 Task: In the Company avaya.com, Create email and send with subject: 'We're Thrilled to Welcome You ', and with mail content 'Good Morning,_x000D_
Welcome to a community of trailblazers and innovators. Discover a transformative opportunity that will empower you to thrive in your industry._x000D_
Thanks & Regards', attach the document: Project_plan.docx and insert image: visitingcard.jpg. Below Thanks and Regards, write facebook and insert the URL: 'www.facebook.com'. Mark checkbox to create task to follow up : In 3 business days .  Enter or choose an email address of recipient's from company's contact and send.. Logged in from softage.1@softage.net
Action: Mouse moved to (93, 56)
Screenshot: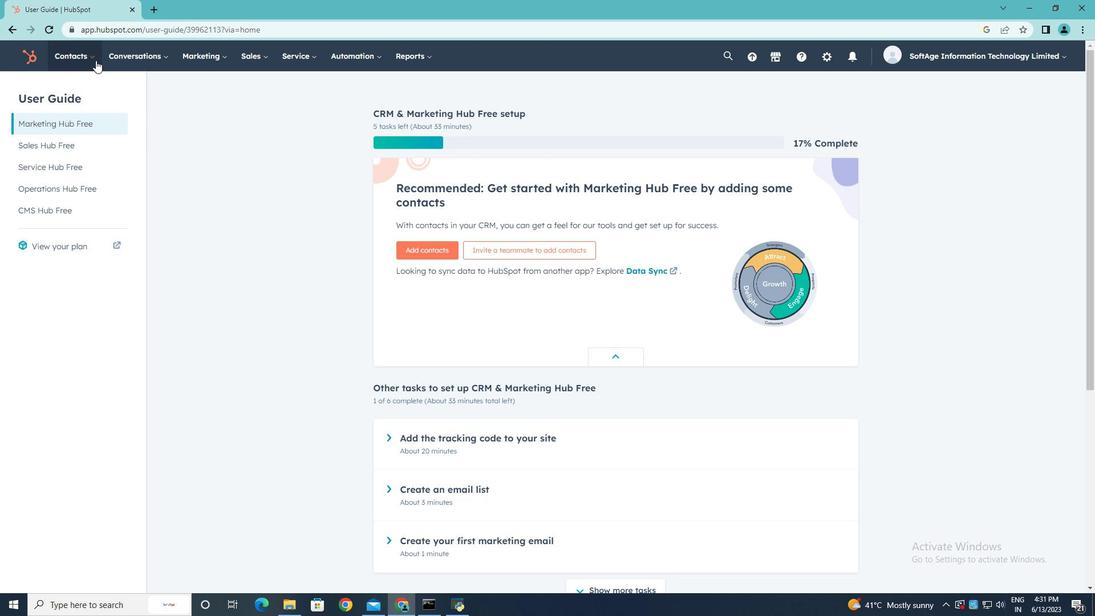 
Action: Mouse pressed left at (93, 56)
Screenshot: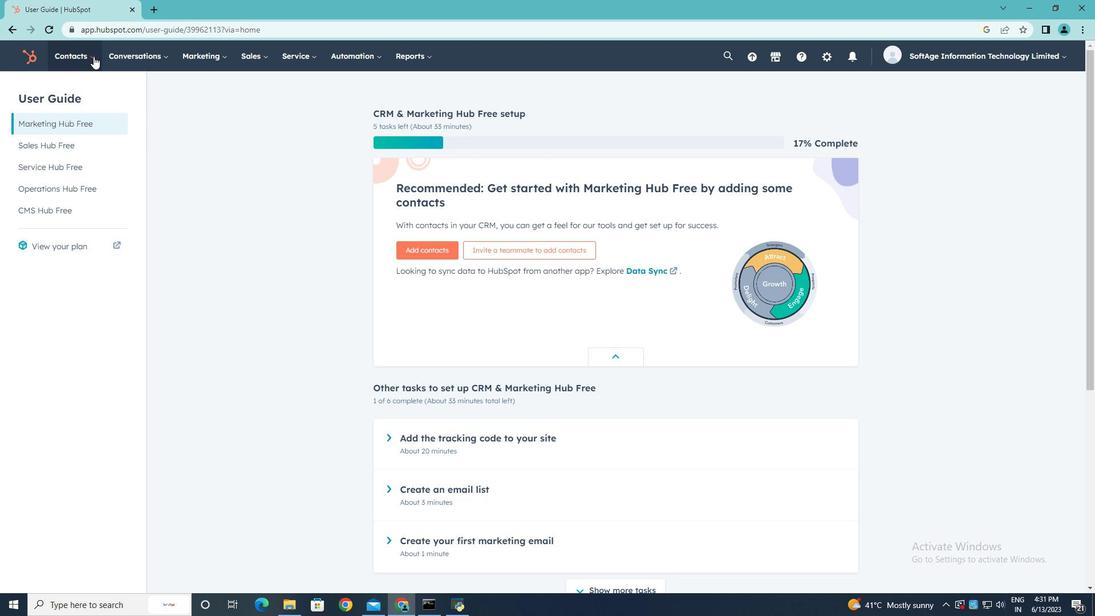 
Action: Mouse moved to (87, 114)
Screenshot: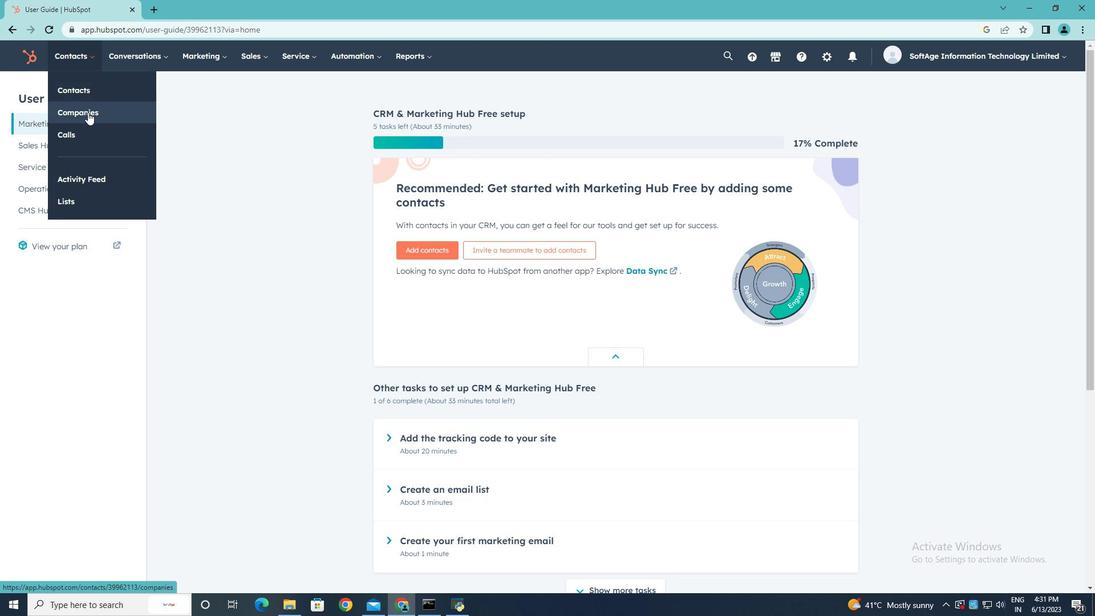 
Action: Mouse pressed left at (87, 114)
Screenshot: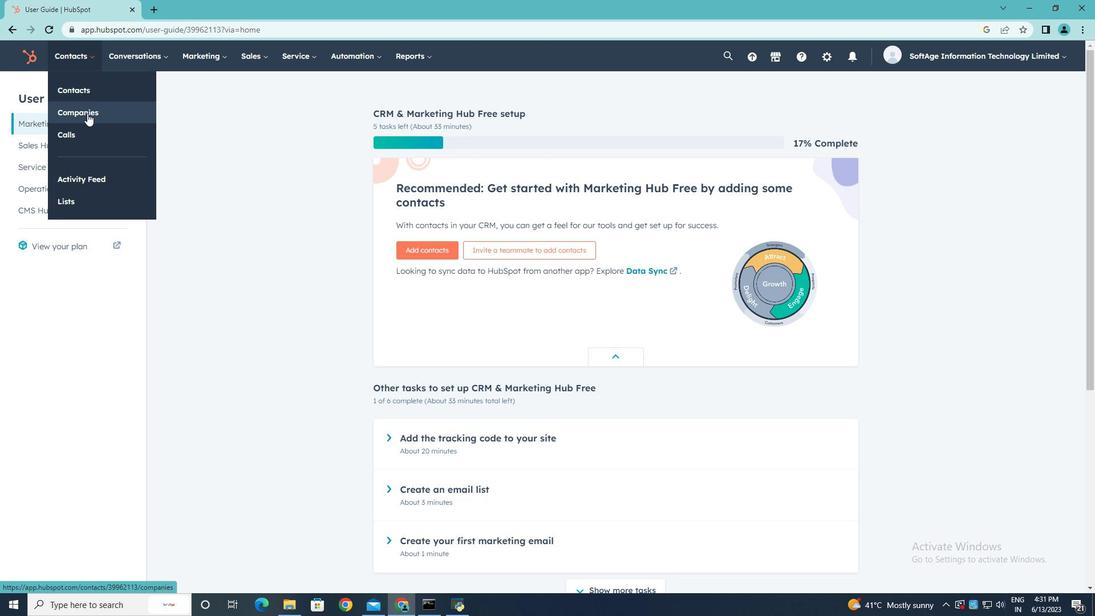 
Action: Mouse moved to (98, 184)
Screenshot: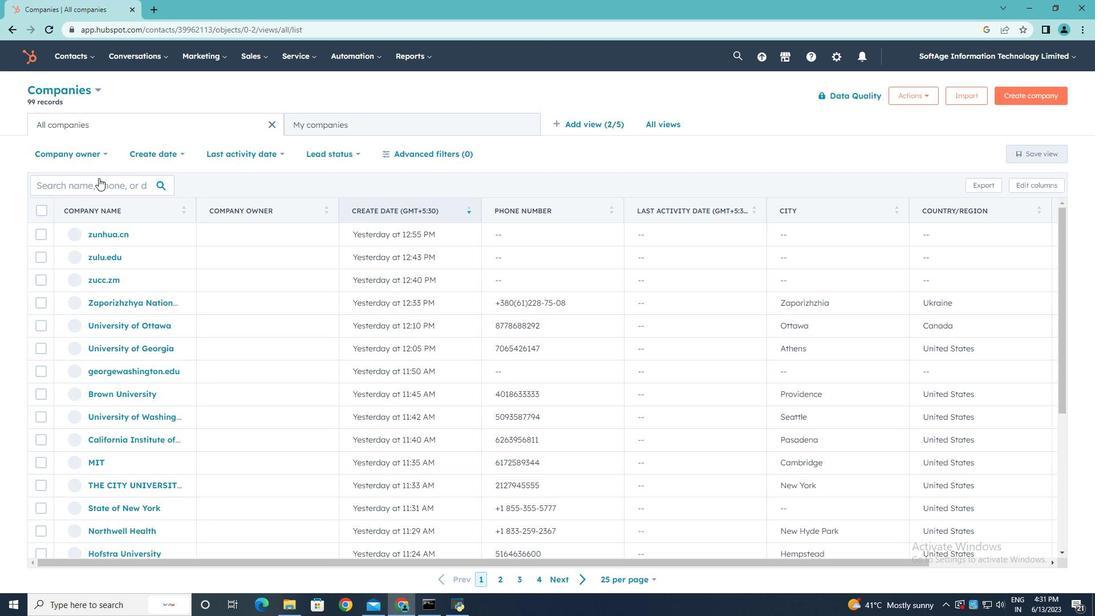 
Action: Mouse pressed left at (98, 184)
Screenshot: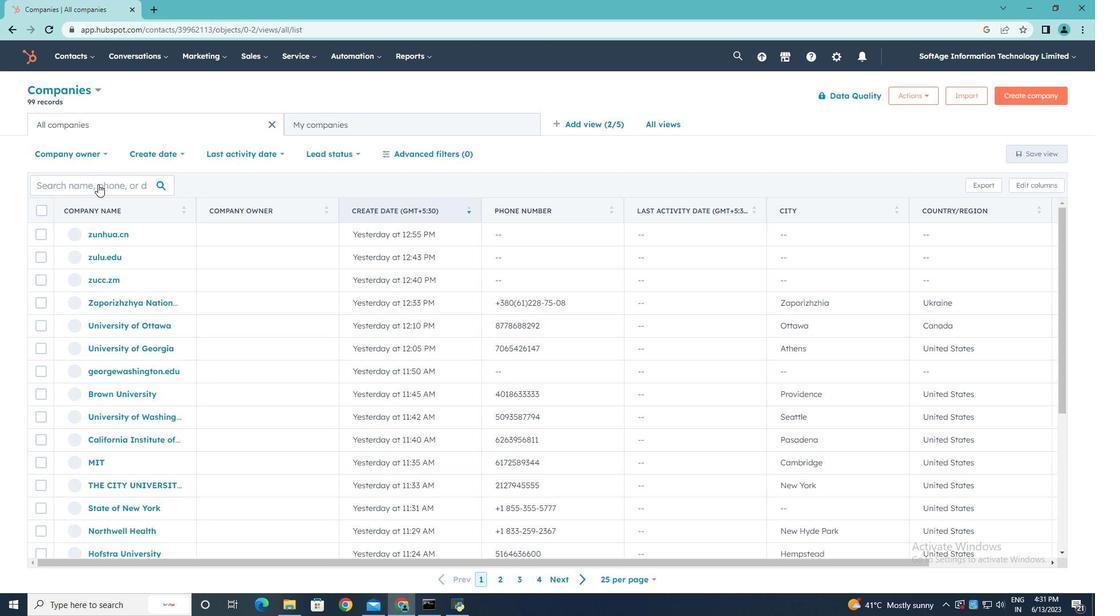 
Action: Mouse moved to (98, 184)
Screenshot: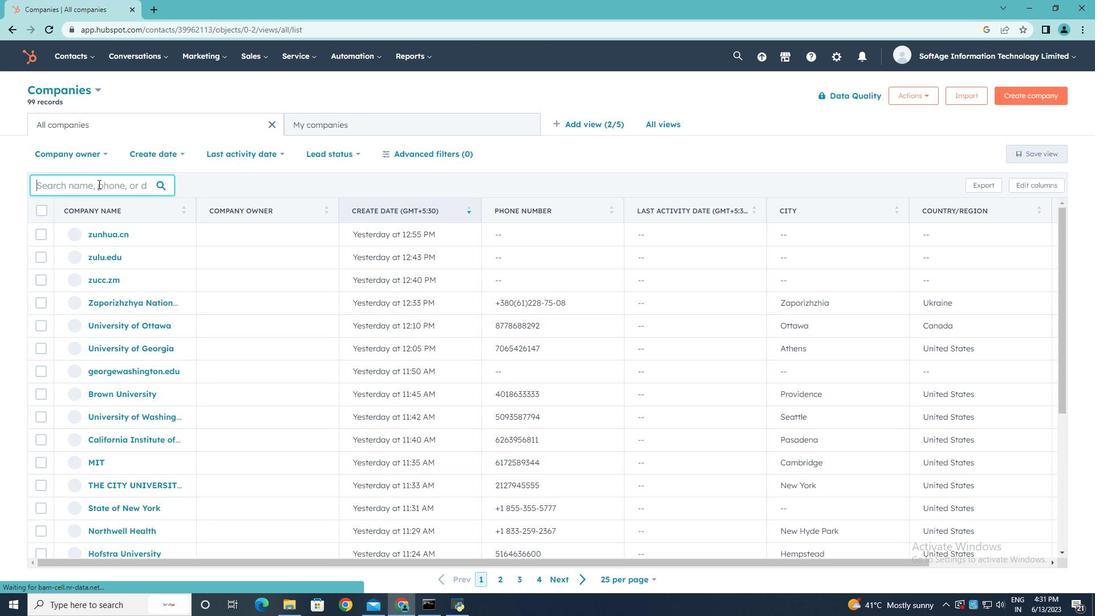 
Action: Key pressed avaya.com
Screenshot: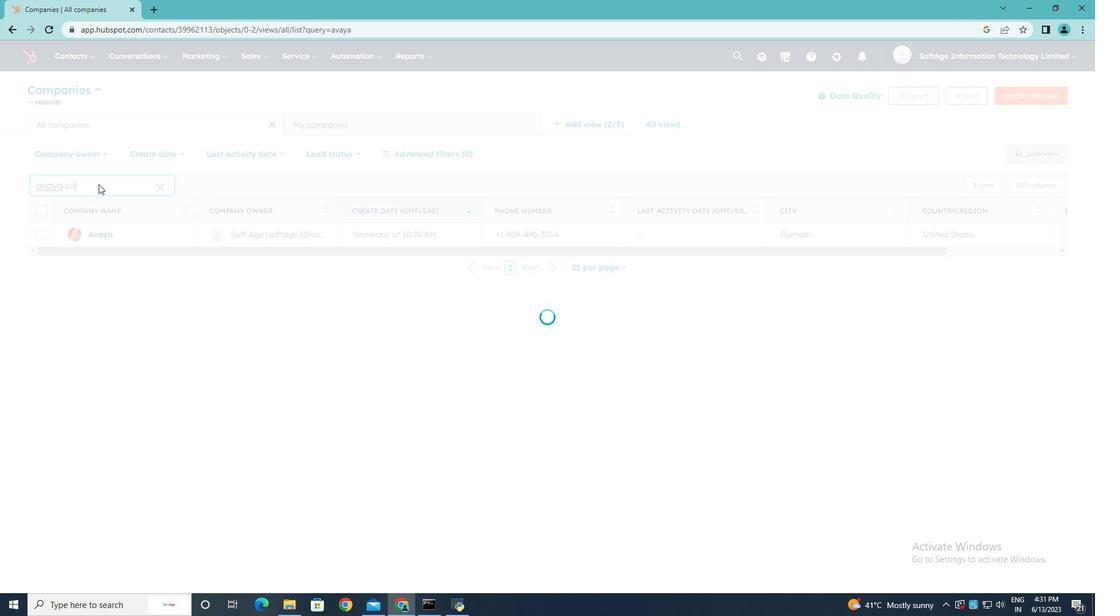 
Action: Mouse moved to (101, 236)
Screenshot: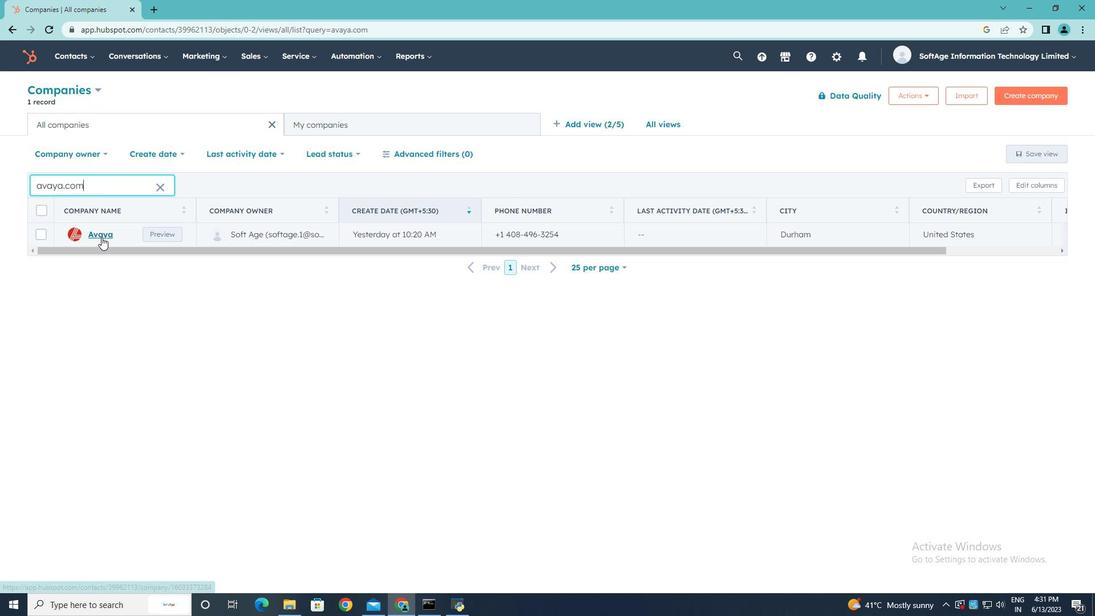 
Action: Mouse pressed left at (101, 236)
Screenshot: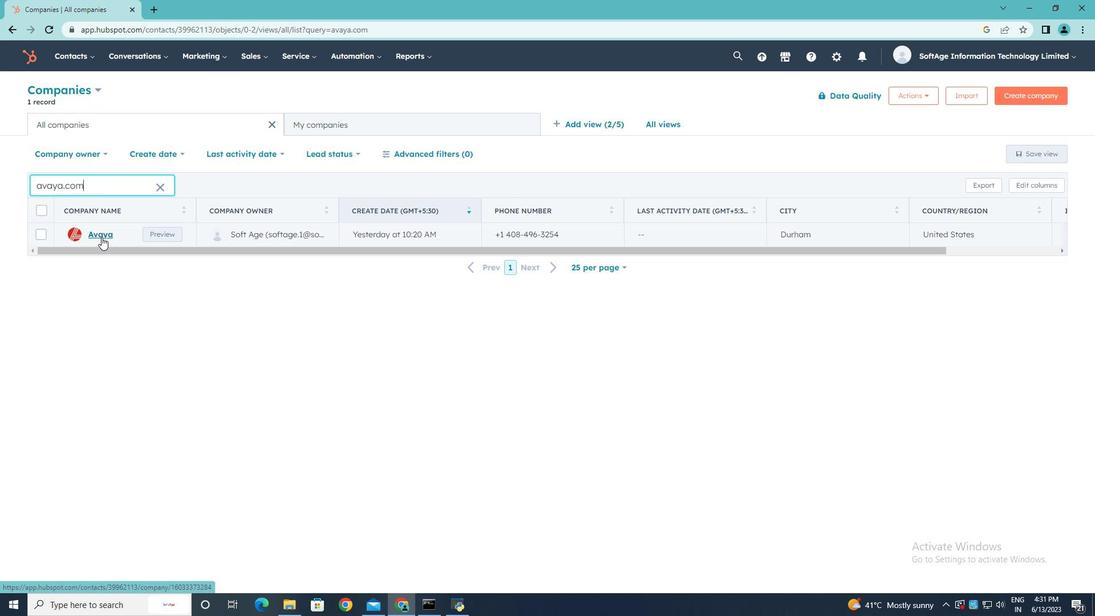 
Action: Mouse moved to (77, 192)
Screenshot: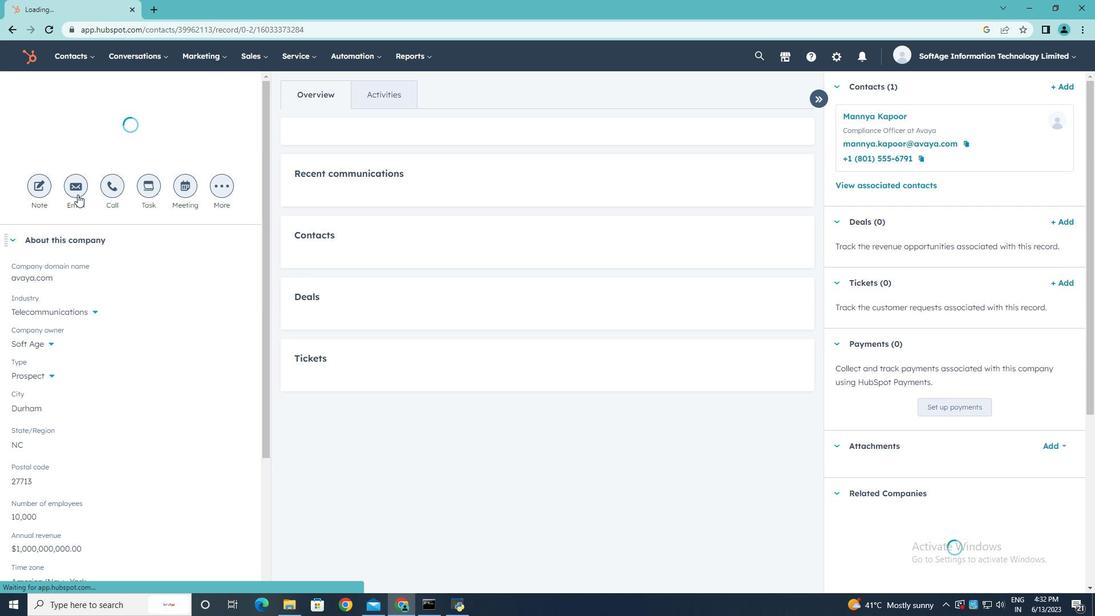 
Action: Mouse pressed left at (77, 192)
Screenshot: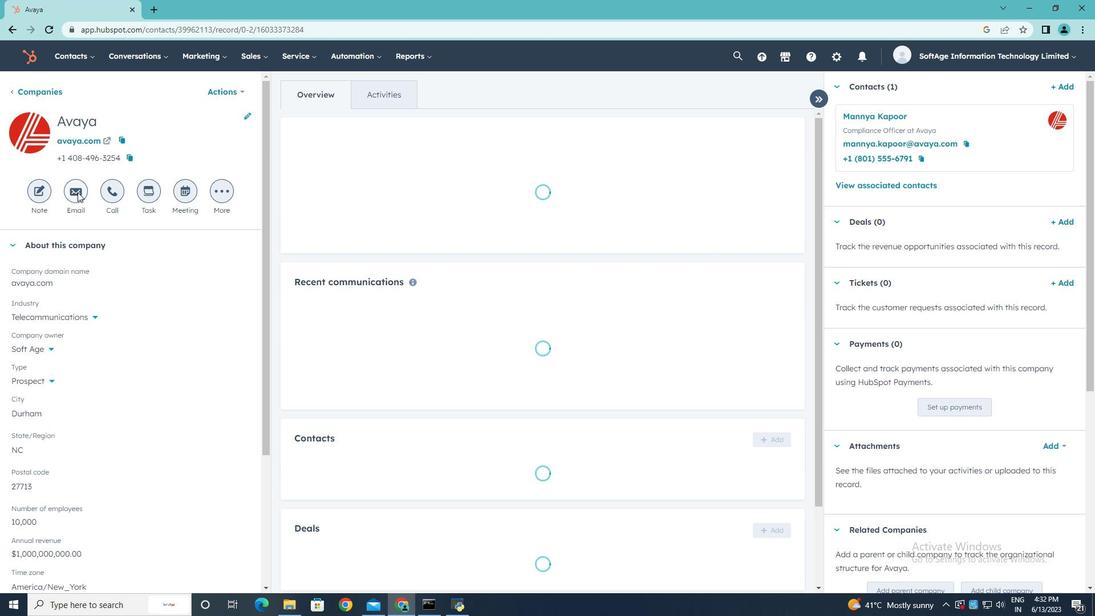 
Action: Mouse moved to (694, 381)
Screenshot: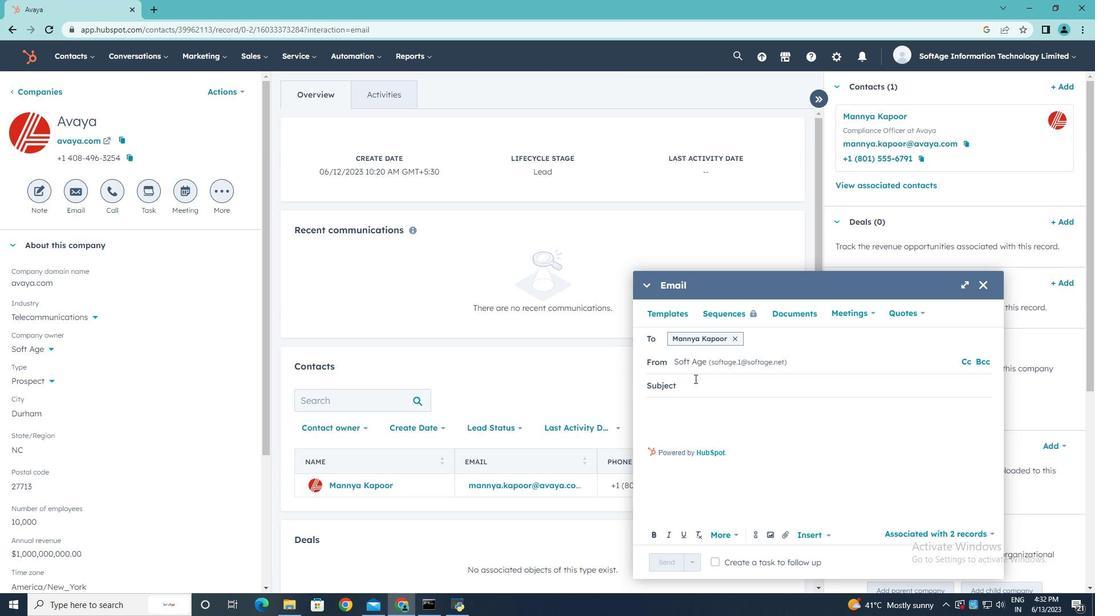 
Action: Key pressed <Key.shift>We're<Key.space><Key.shift>Thrilled<Key.space><Key.shift><Key.shift><Key.shift><Key.shift><Key.shift><Key.shift><Key.shift><Key.shift><Key.shift><Key.shift><Key.shift><Key.shift><Key.shift><Key.shift><Key.shift><Key.shift><Key.shift><Key.shift>to<Key.space><Key.shift>We<Key.backspace>elcome<Key.space><Key.shift>You
Screenshot: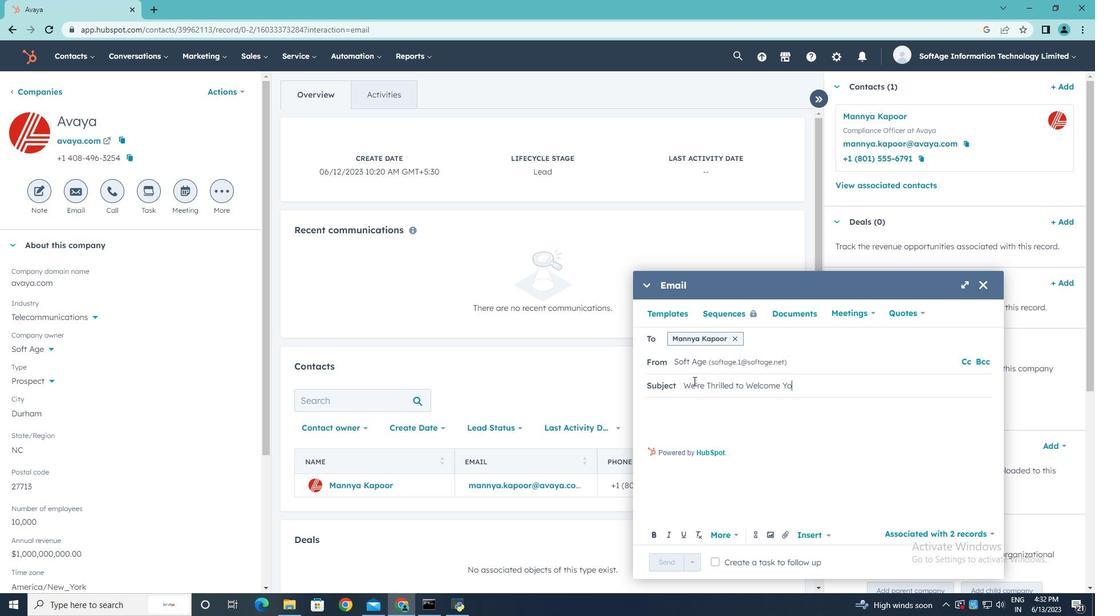 
Action: Mouse moved to (676, 405)
Screenshot: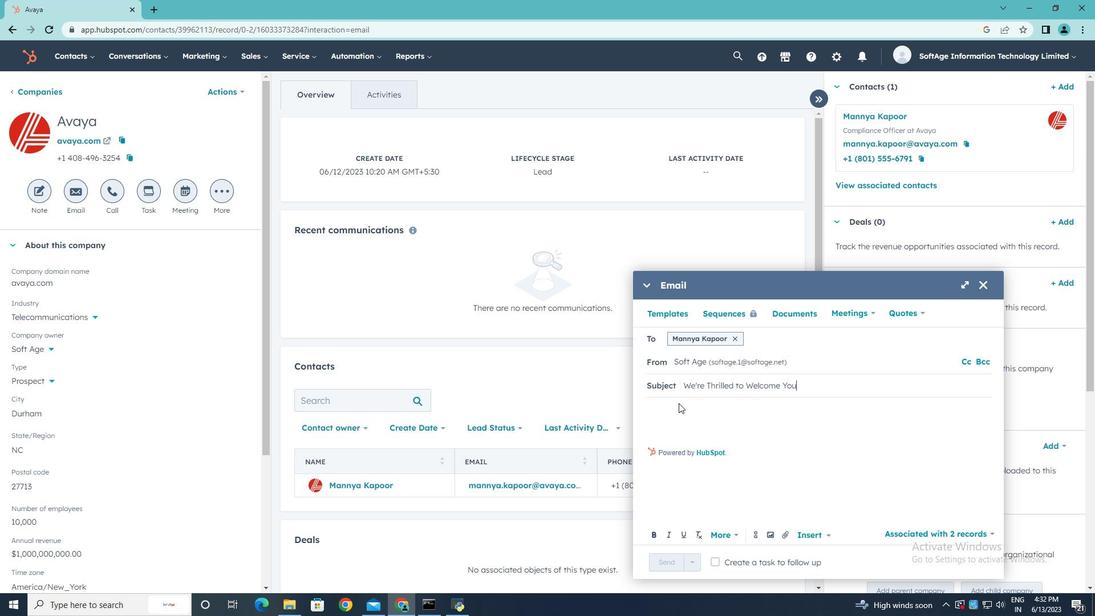 
Action: Mouse pressed left at (676, 405)
Screenshot: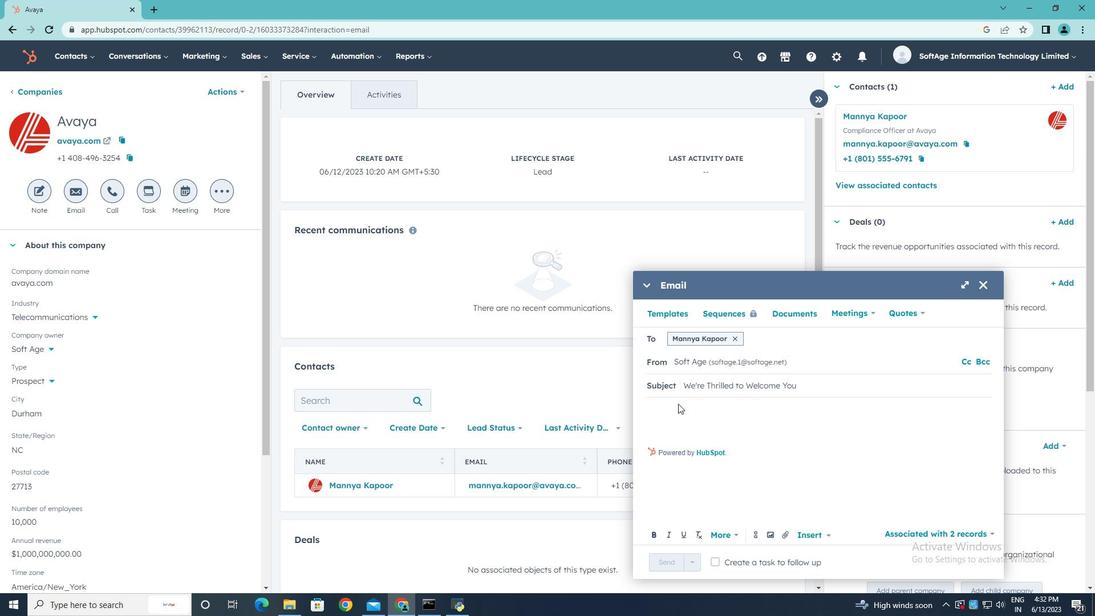 
Action: Mouse moved to (676, 405)
Screenshot: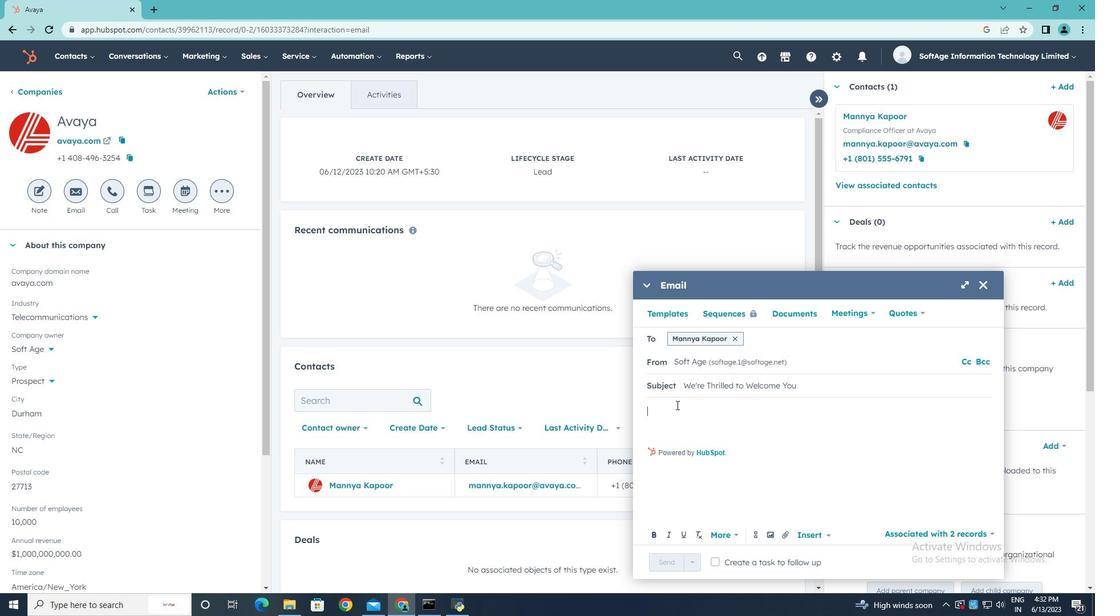 
Action: Key pressed <Key.shift>Good<Key.space><Key.shift>Morning,
Screenshot: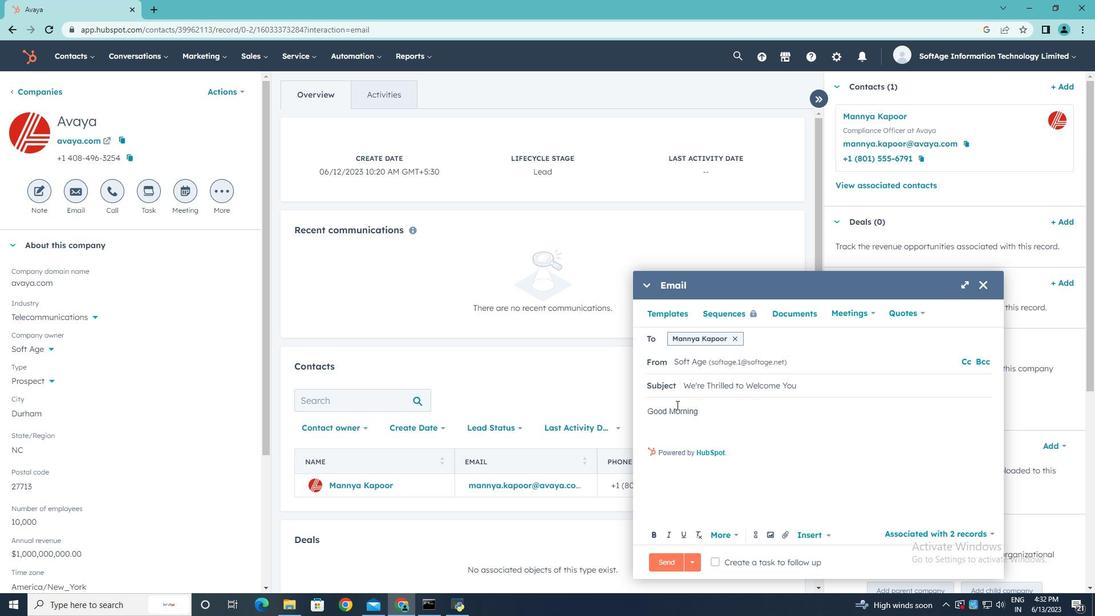 
Action: Mouse moved to (654, 424)
Screenshot: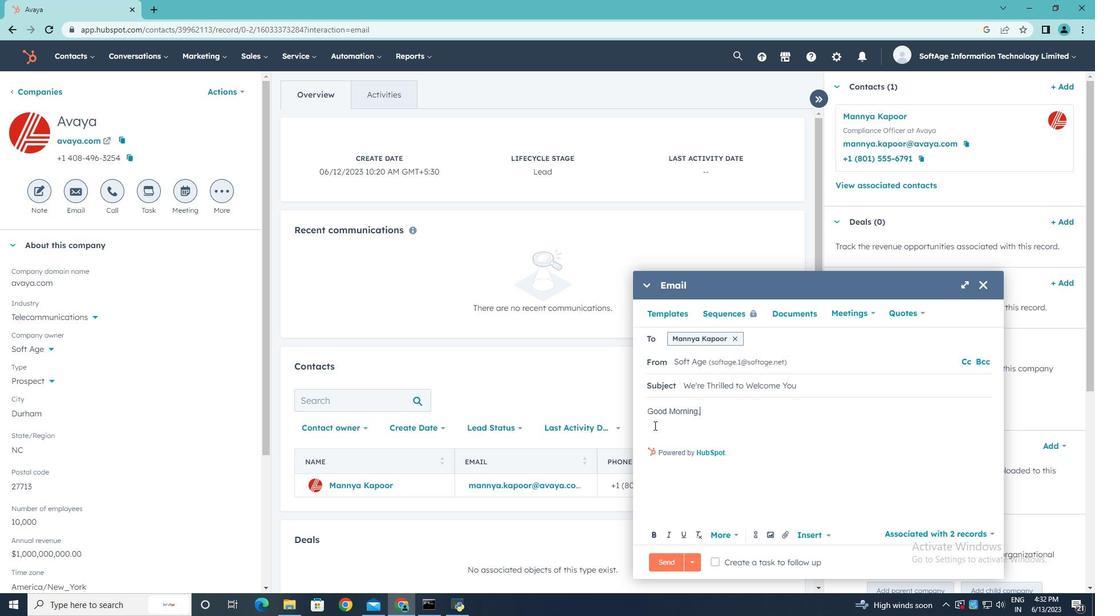 
Action: Mouse pressed left at (654, 424)
Screenshot: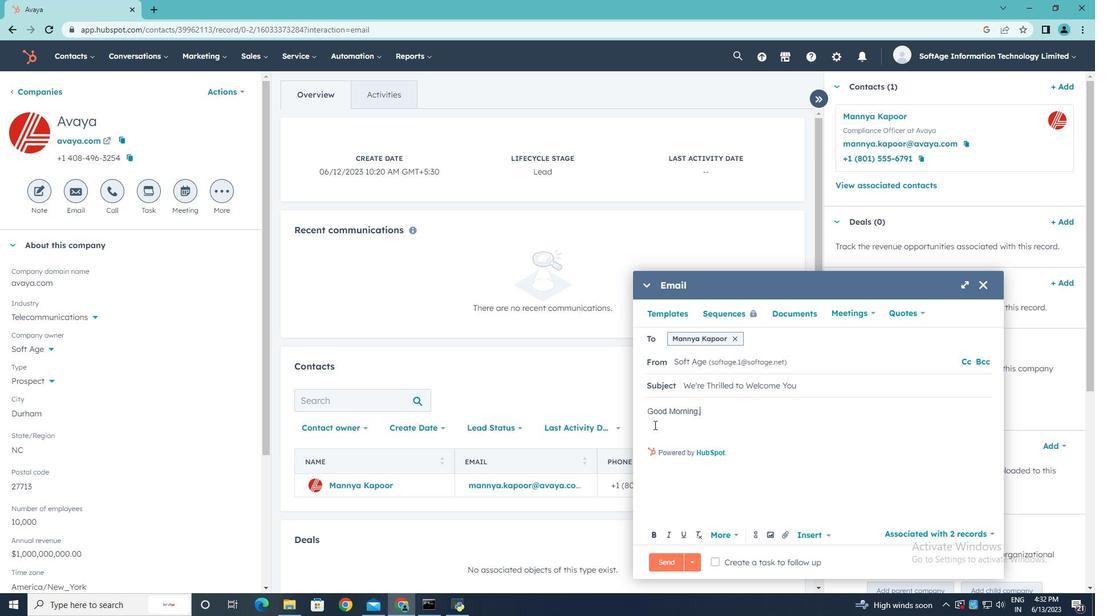 
Action: Key pressed <Key.shift>Welcome<Key.space>to<Key.space>a<Key.space>community<Key.space>of<Key.space>trailble<Key.backspace>ax<Key.backspace>za<Key.backspace>ers<Key.space>and<Key.space>innovators.<Key.space><Key.shift><Key.shift><Key.shift><Key.shift><Key.shift>Discovera<Key.backspace><Key.space>a<Key.space>transformative<Key.space><Key.shift>opportub<Key.backspace>nity<Key.space>that<Key.space>will<Key.space>empower<Key.space>you<Key.space>to<Key.space>thrive<Key.space>in<Key.space>your<Key.space>indusa<Key.backspace>try.
Screenshot: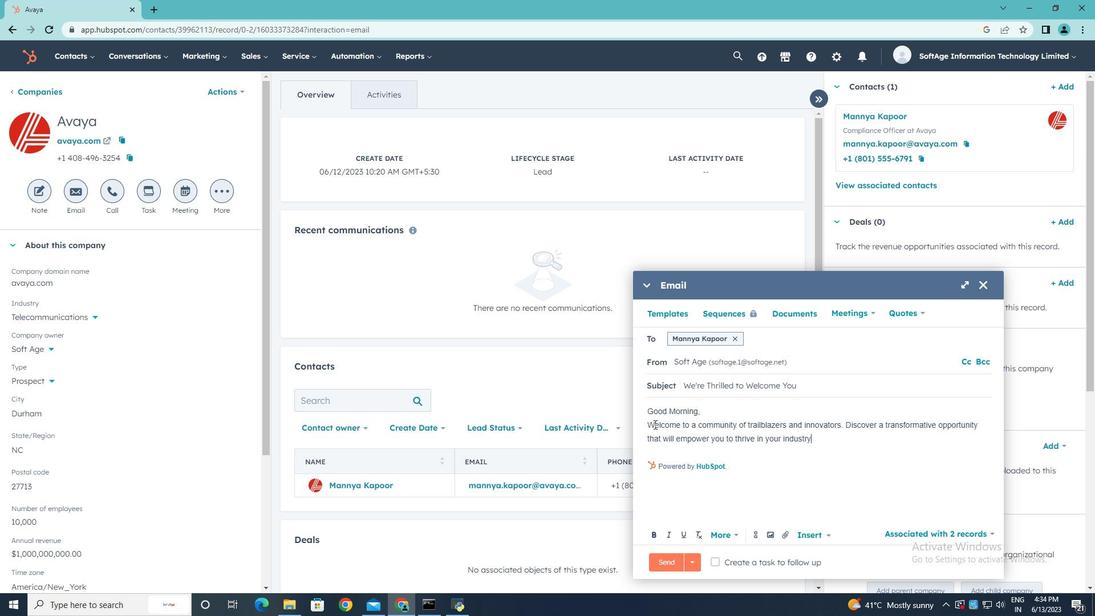 
Action: Mouse moved to (655, 456)
Screenshot: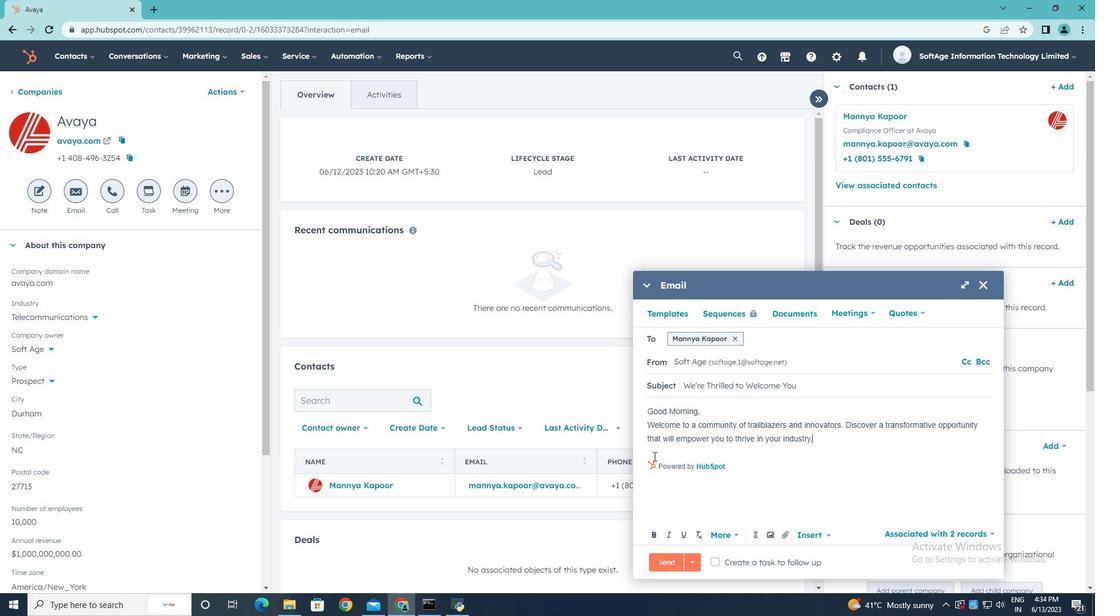 
Action: Mouse pressed left at (655, 456)
Screenshot: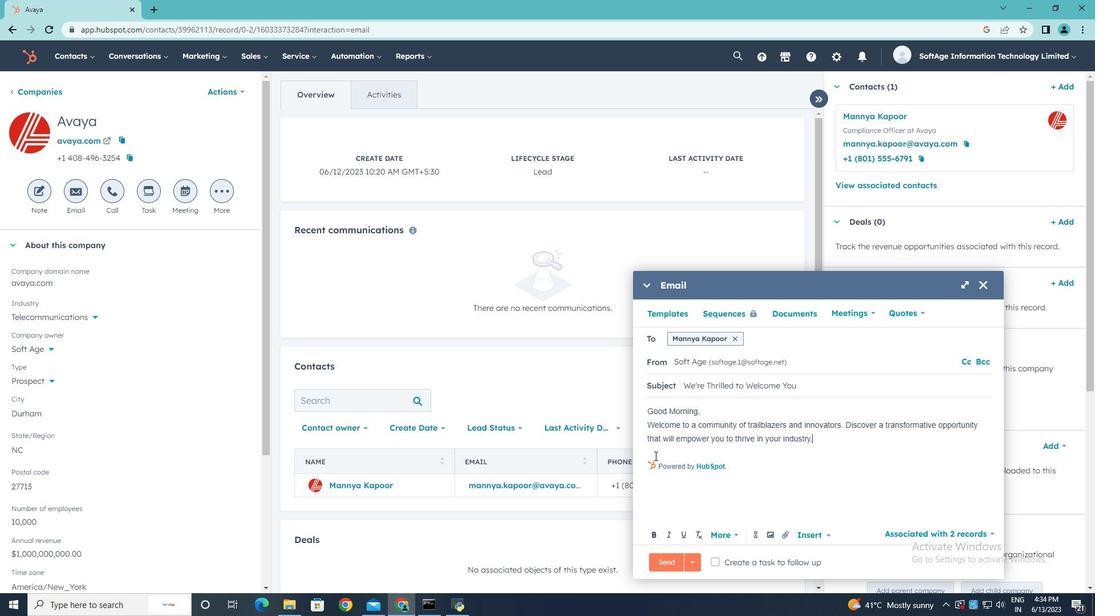 
Action: Mouse moved to (655, 456)
Screenshot: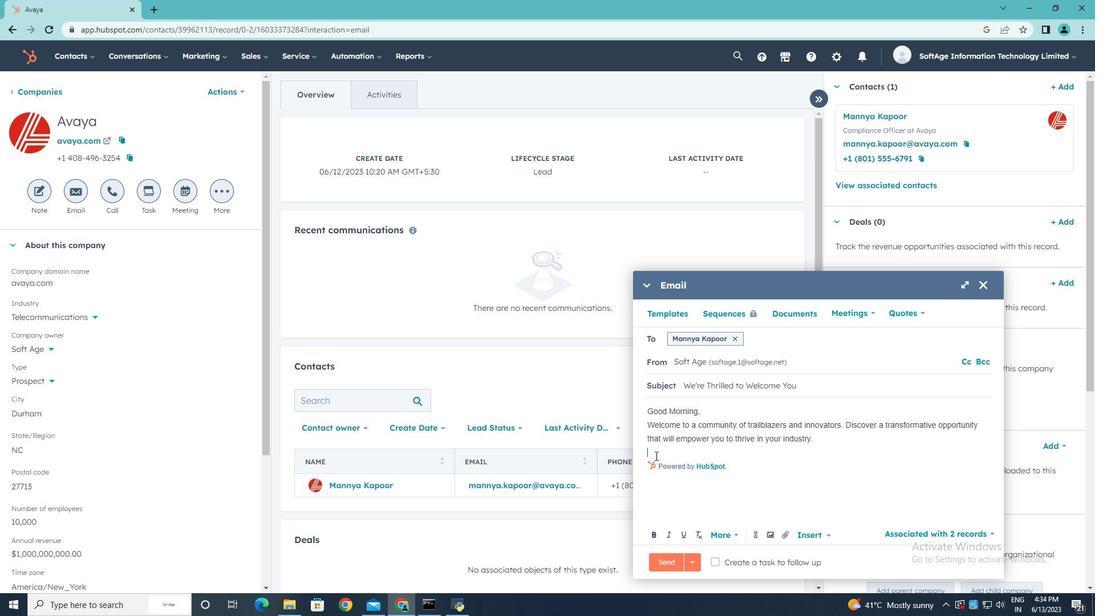 
Action: Key pressed <Key.enter><Key.shift>Thanks<Key.space><Key.shift><Key.shift>&<Key.space><Key.shift><Key.shift><Key.shift>Regards,
Screenshot: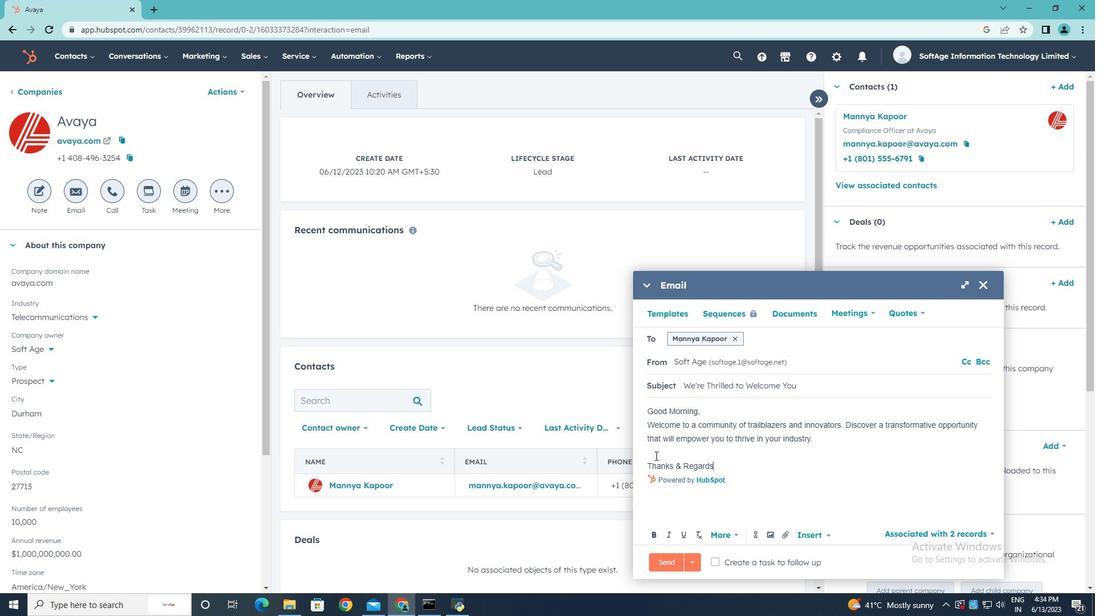 
Action: Mouse moved to (786, 533)
Screenshot: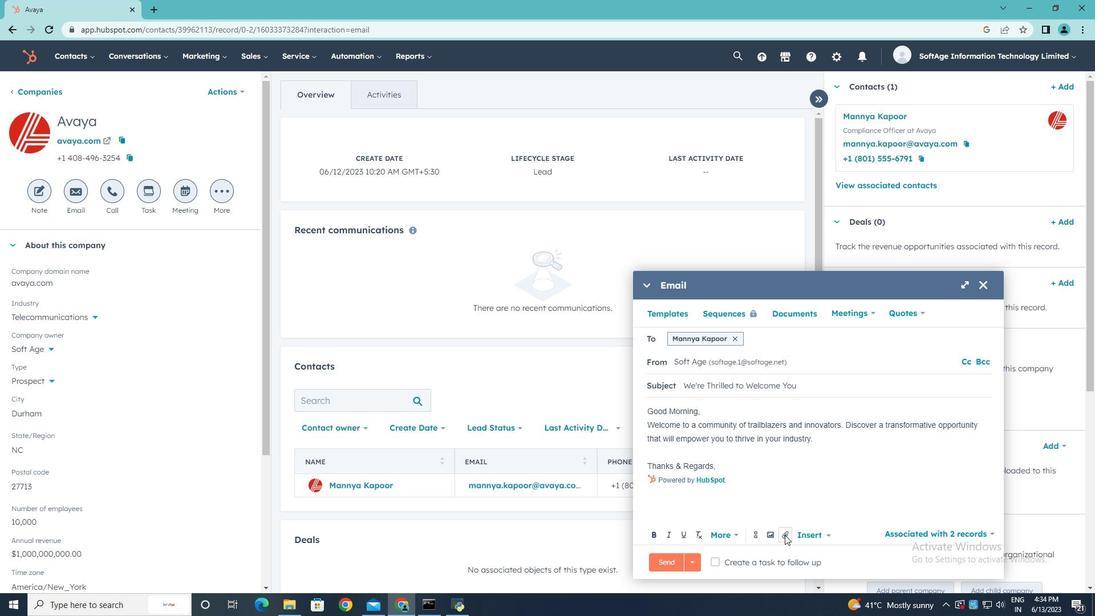 
Action: Mouse pressed left at (786, 533)
Screenshot: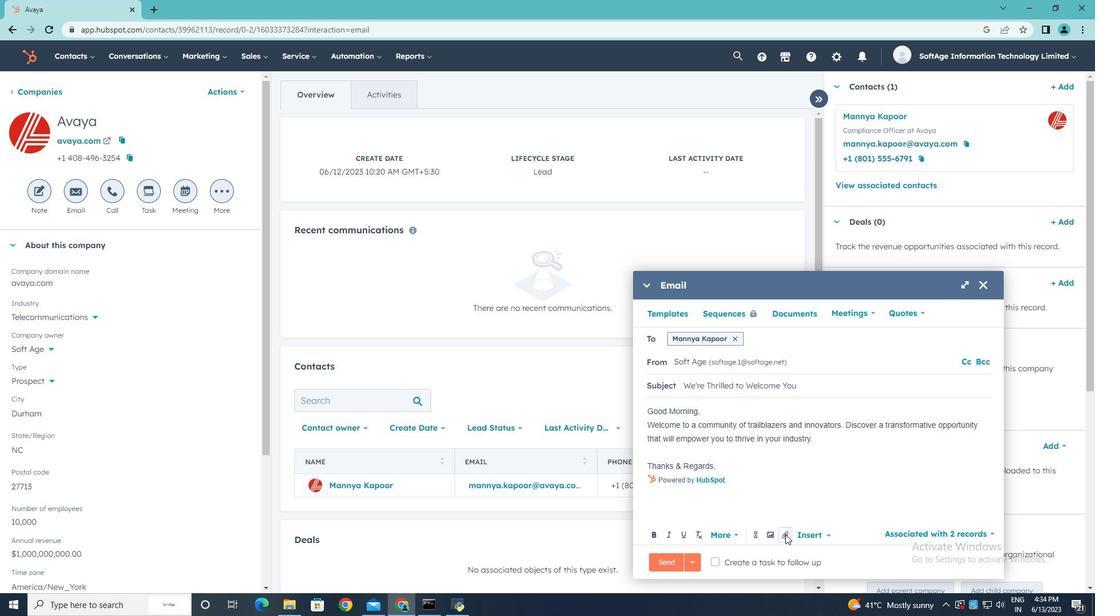 
Action: Mouse moved to (811, 505)
Screenshot: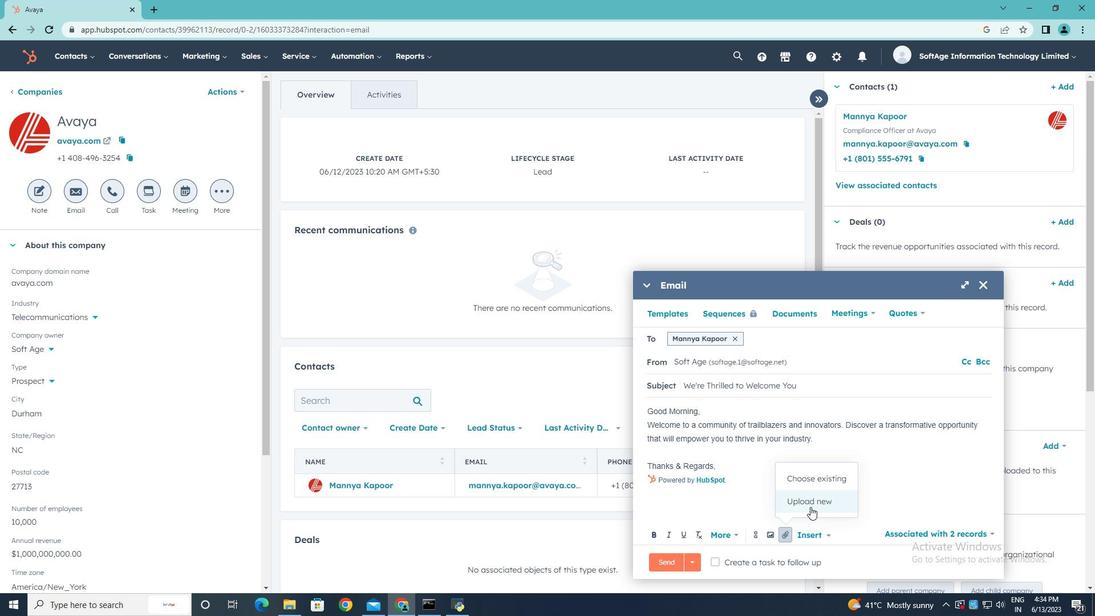 
Action: Mouse pressed left at (811, 505)
Screenshot: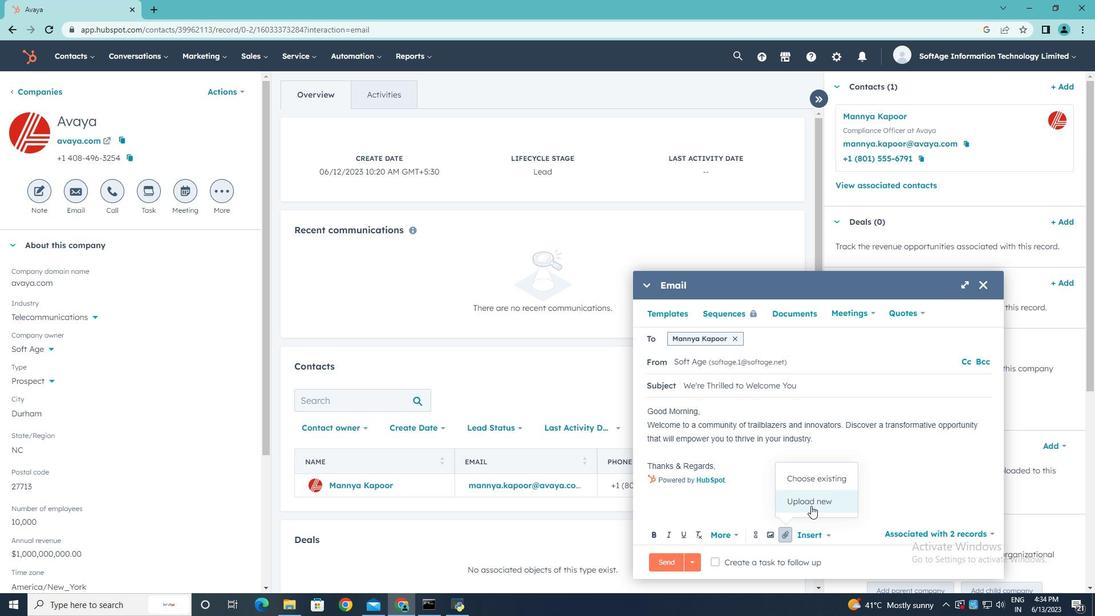 
Action: Mouse moved to (217, 120)
Screenshot: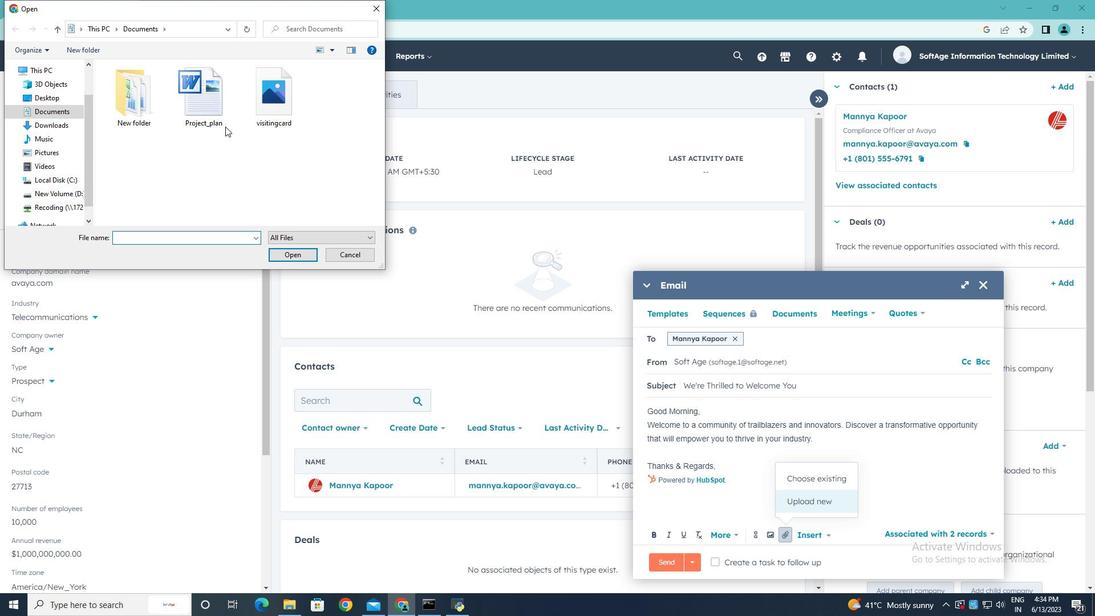 
Action: Mouse pressed left at (217, 120)
Screenshot: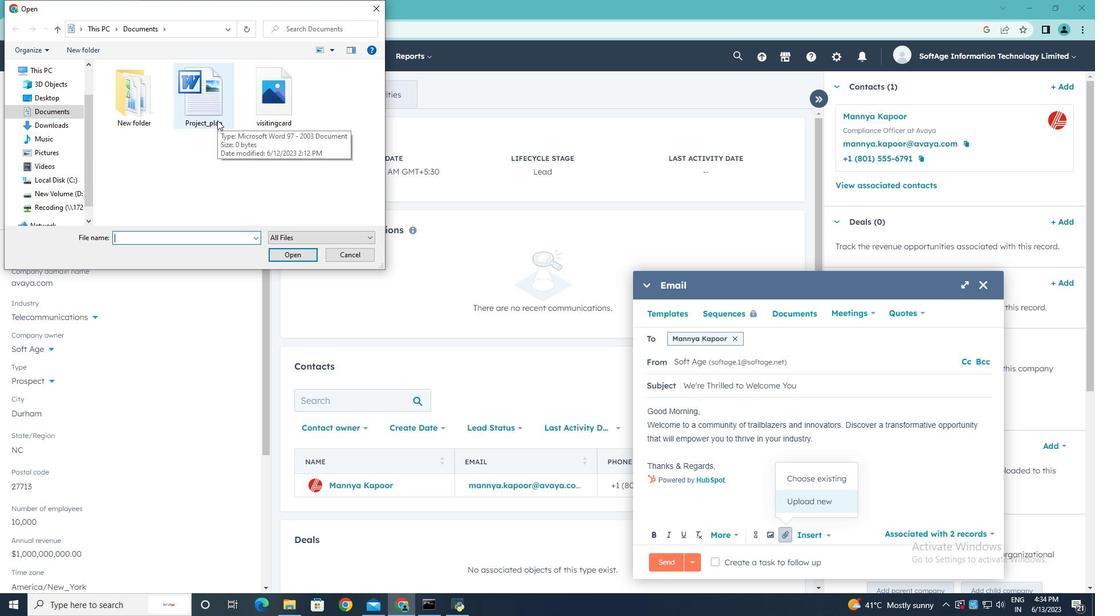 
Action: Mouse moved to (297, 254)
Screenshot: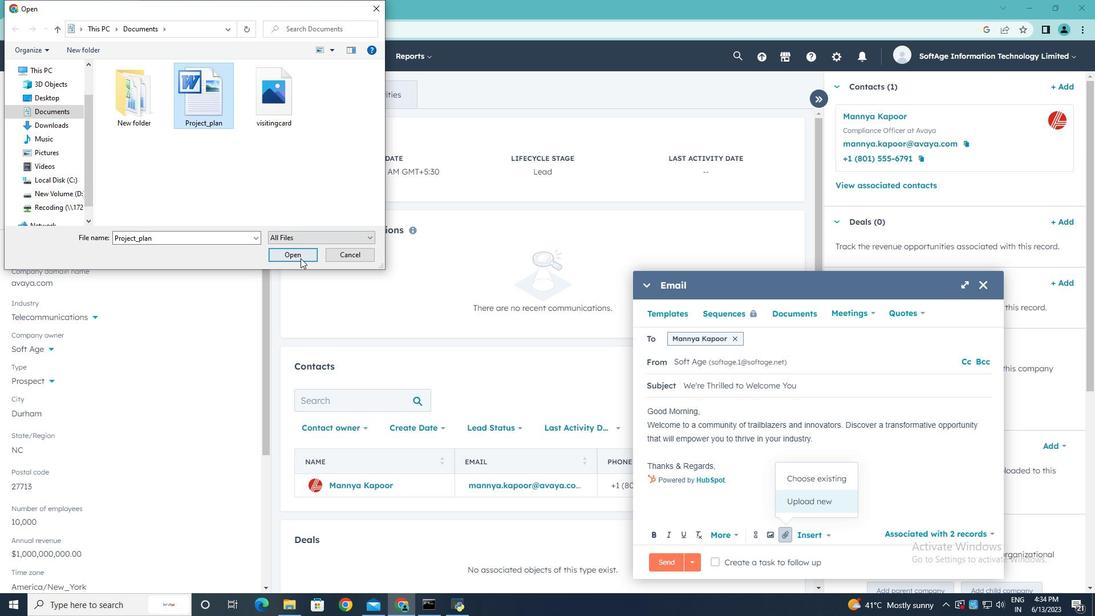 
Action: Mouse pressed left at (297, 254)
Screenshot: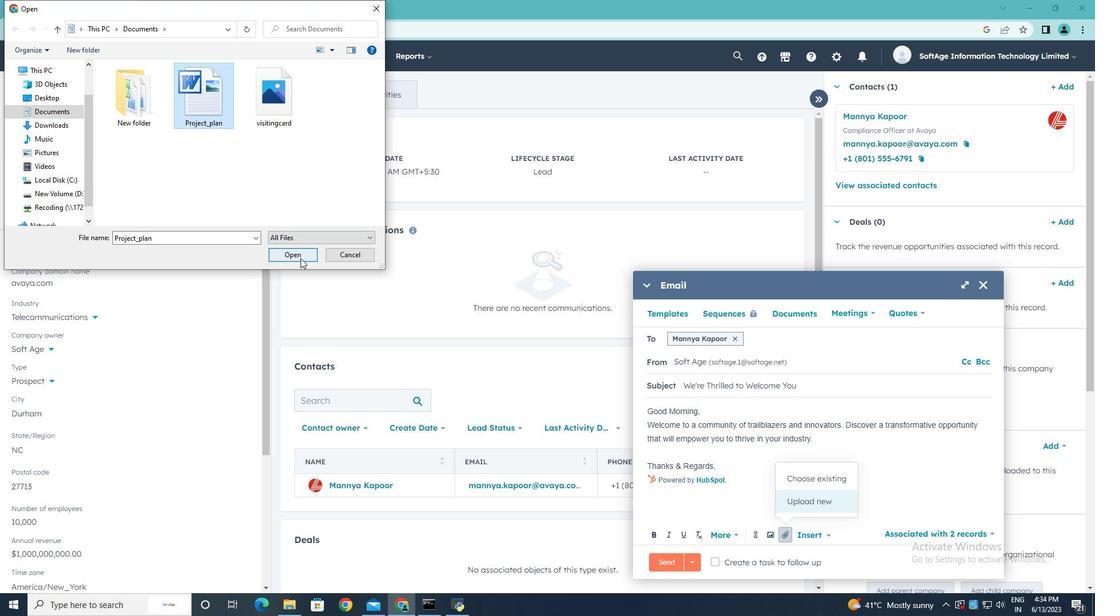 
Action: Mouse moved to (786, 505)
Screenshot: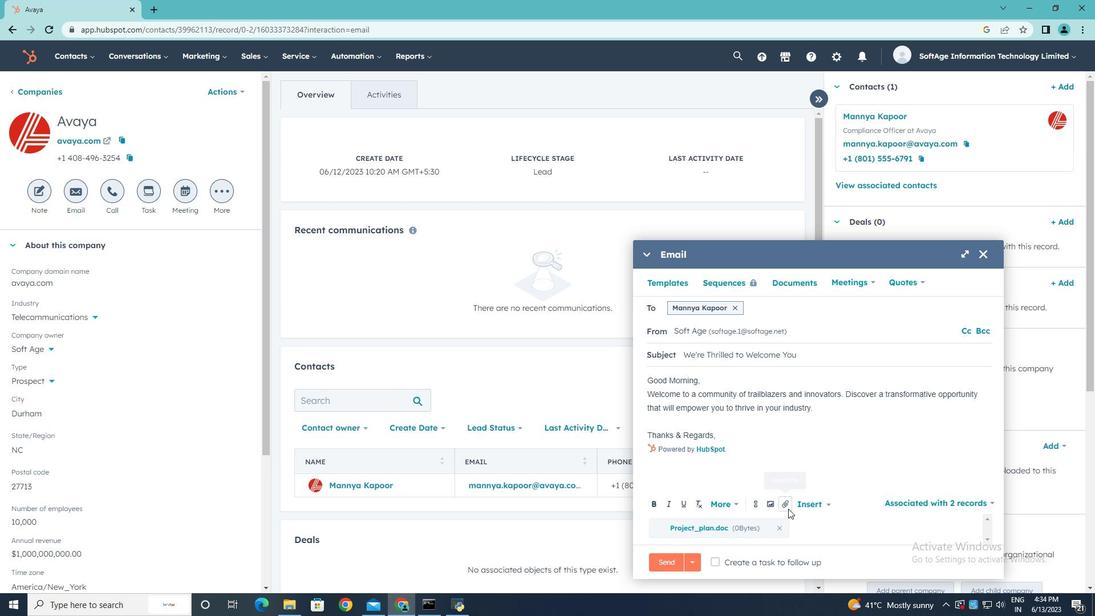 
Action: Mouse pressed left at (786, 505)
Screenshot: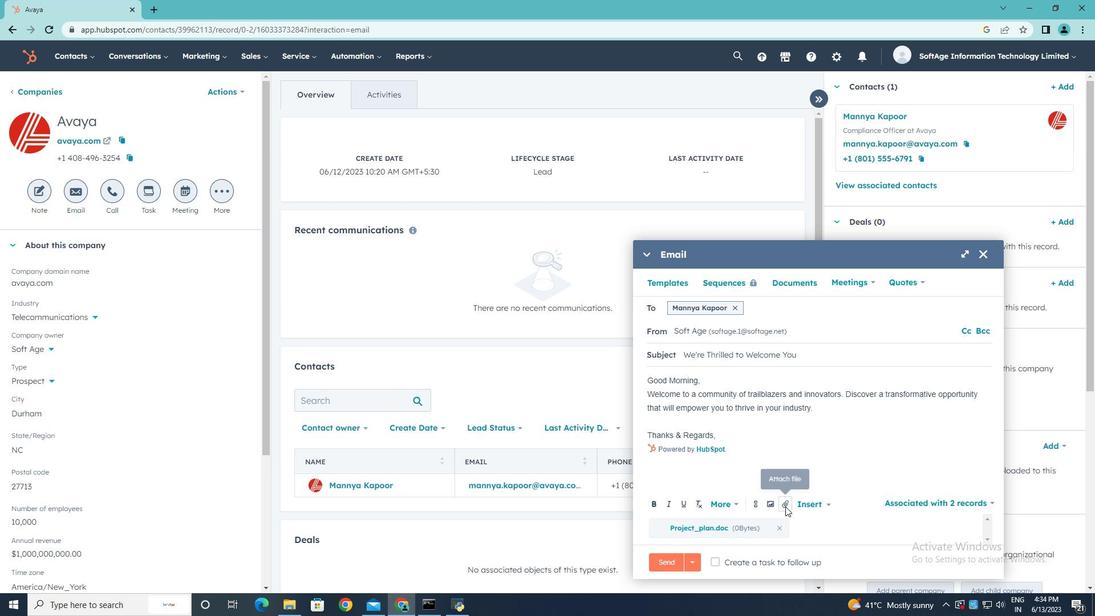 
Action: Mouse moved to (809, 476)
Screenshot: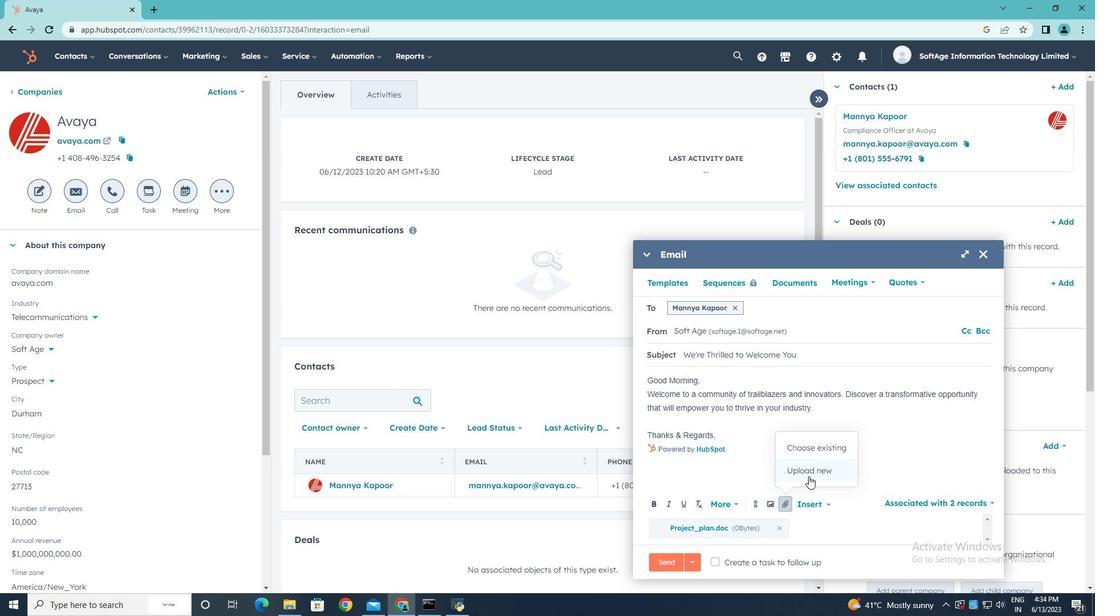 
Action: Mouse pressed left at (809, 476)
Screenshot: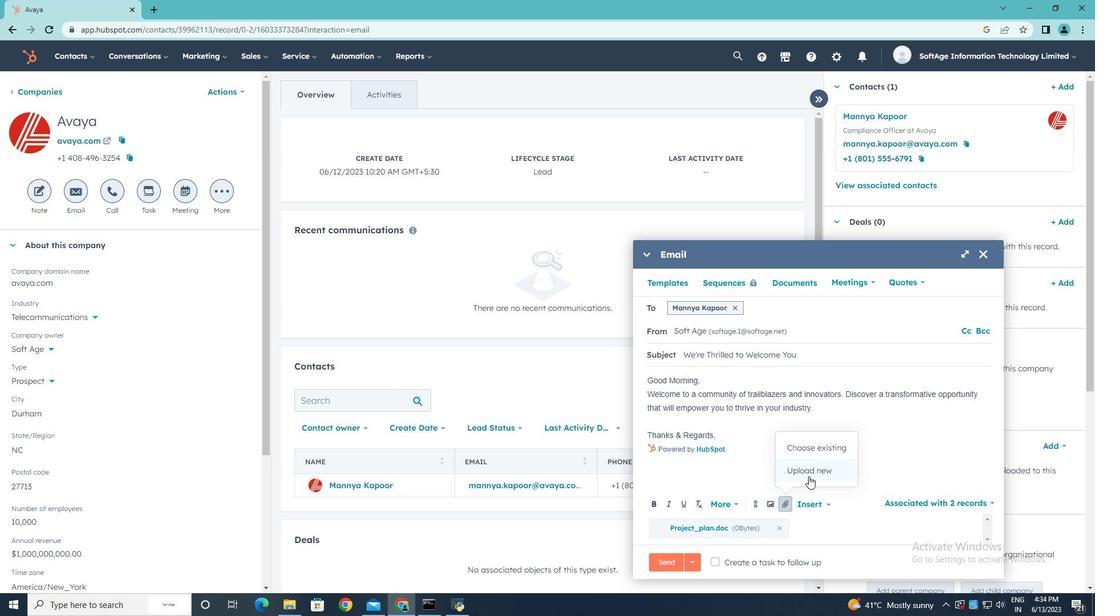 
Action: Mouse moved to (275, 103)
Screenshot: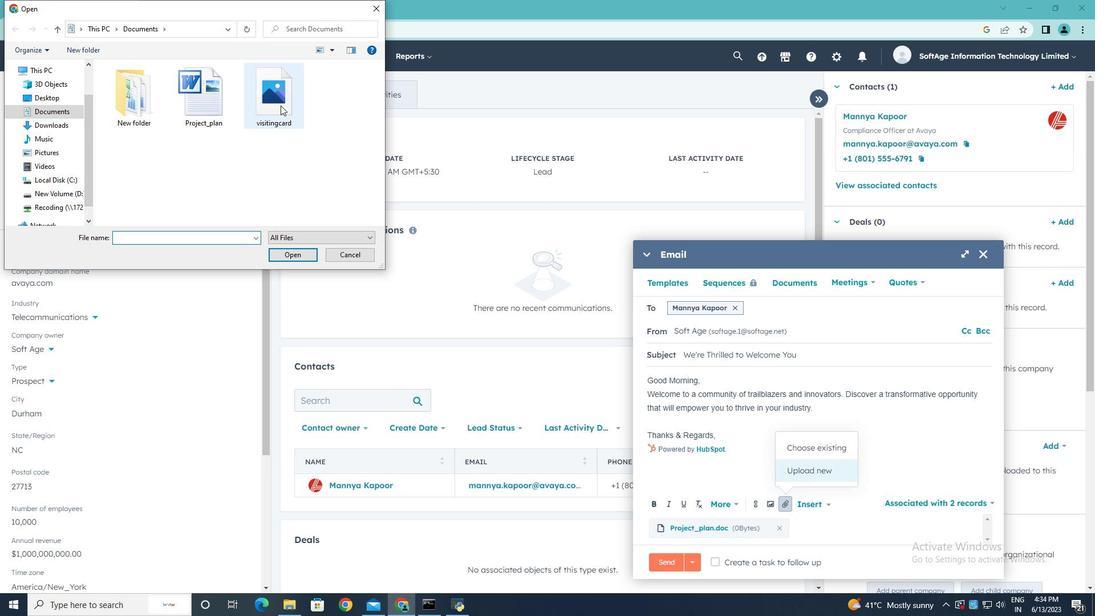 
Action: Mouse pressed left at (275, 103)
Screenshot: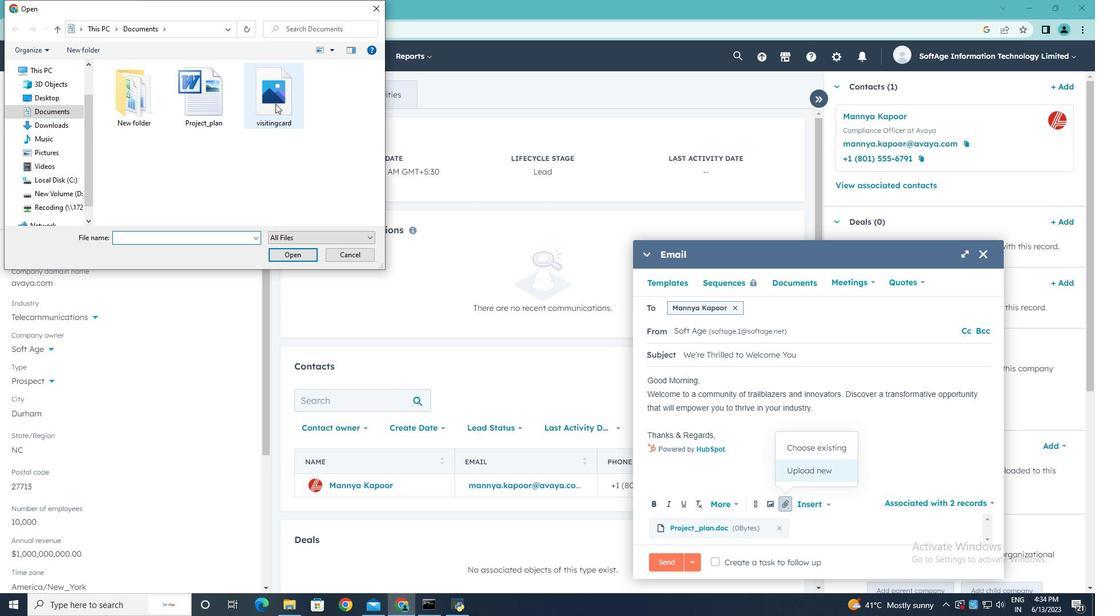 
Action: Mouse moved to (300, 258)
Screenshot: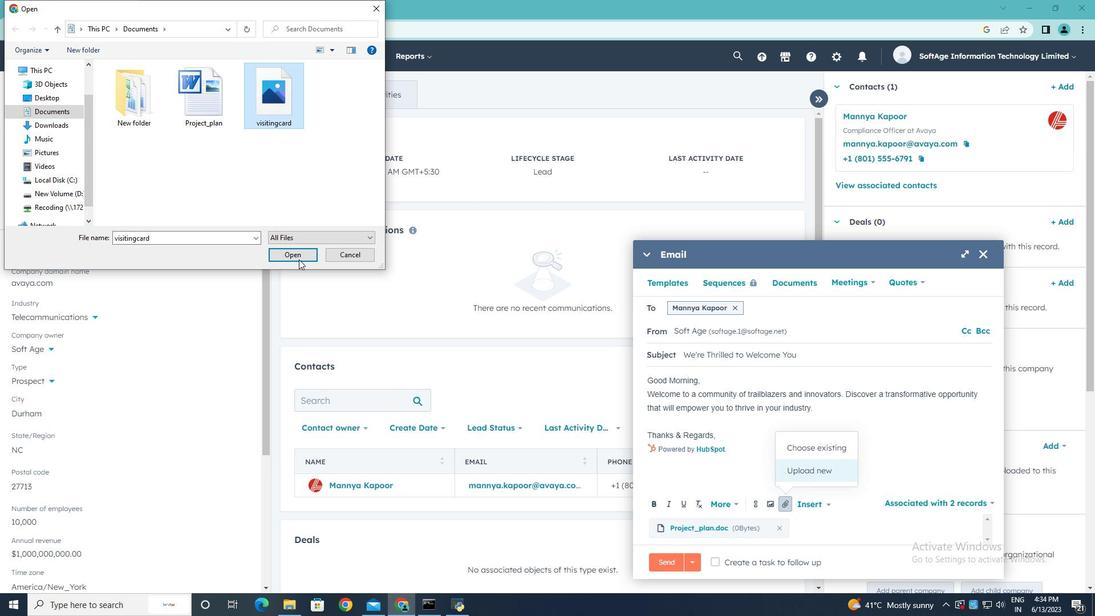 
Action: Mouse pressed left at (300, 258)
Screenshot: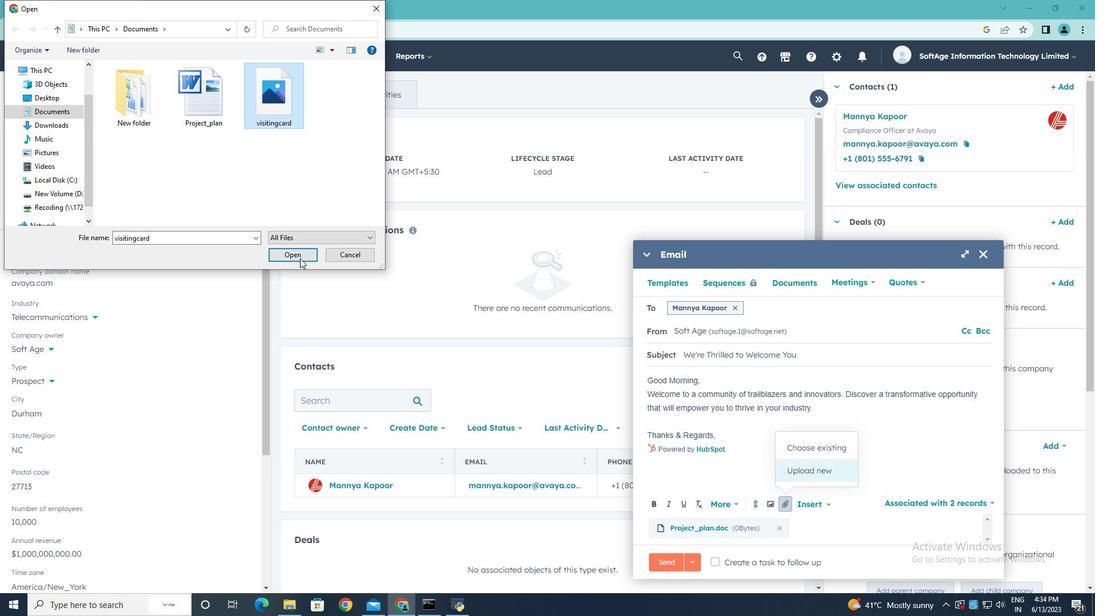 
Action: Mouse moved to (721, 436)
Screenshot: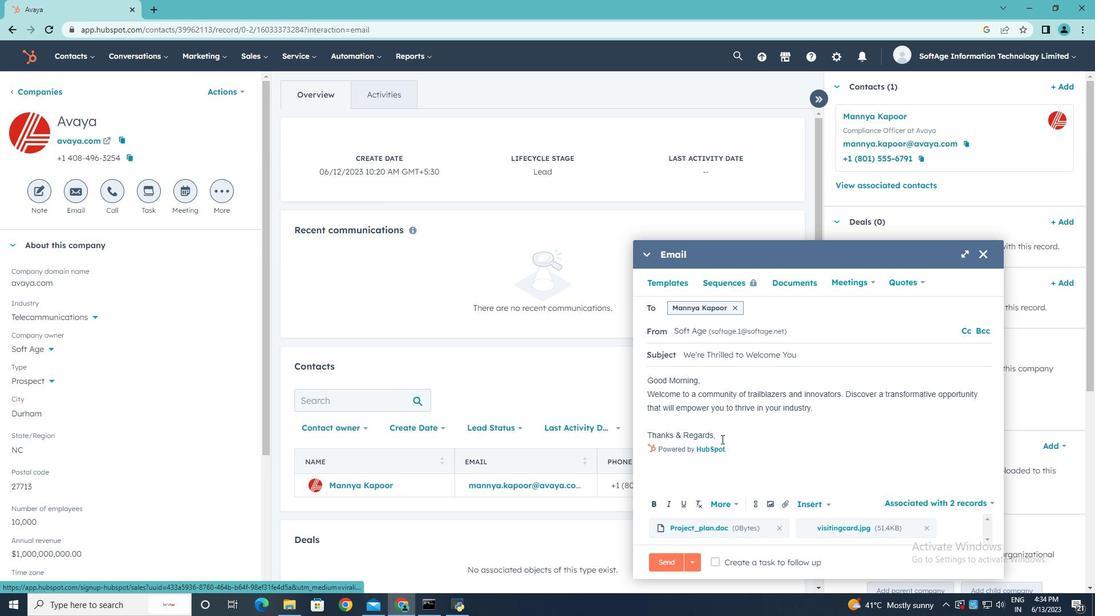 
Action: Mouse pressed left at (721, 436)
Screenshot: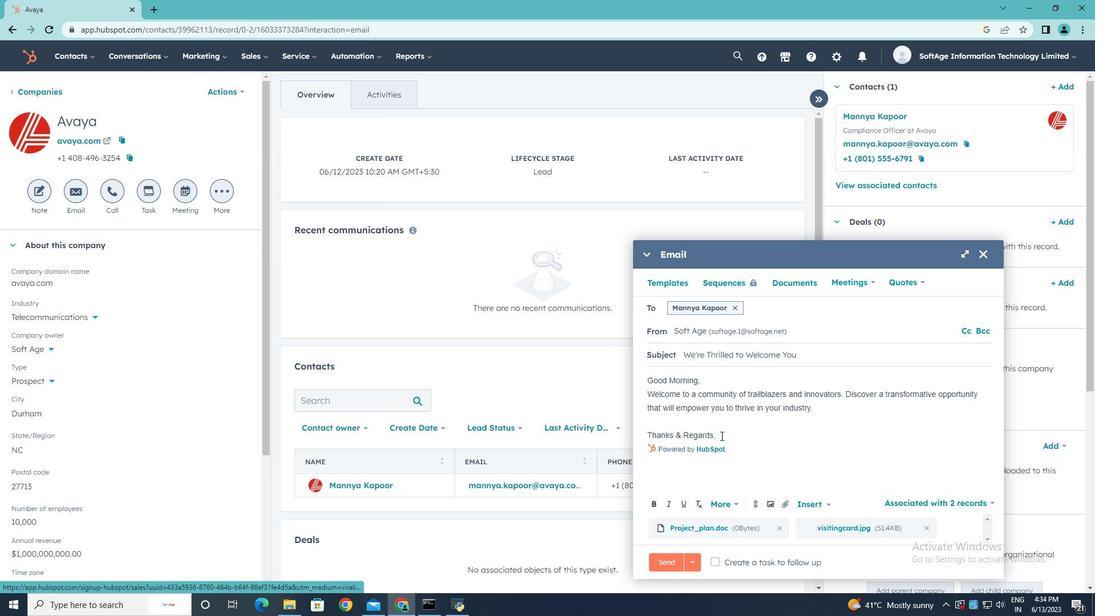
Action: Key pressed <Key.enter>
Screenshot: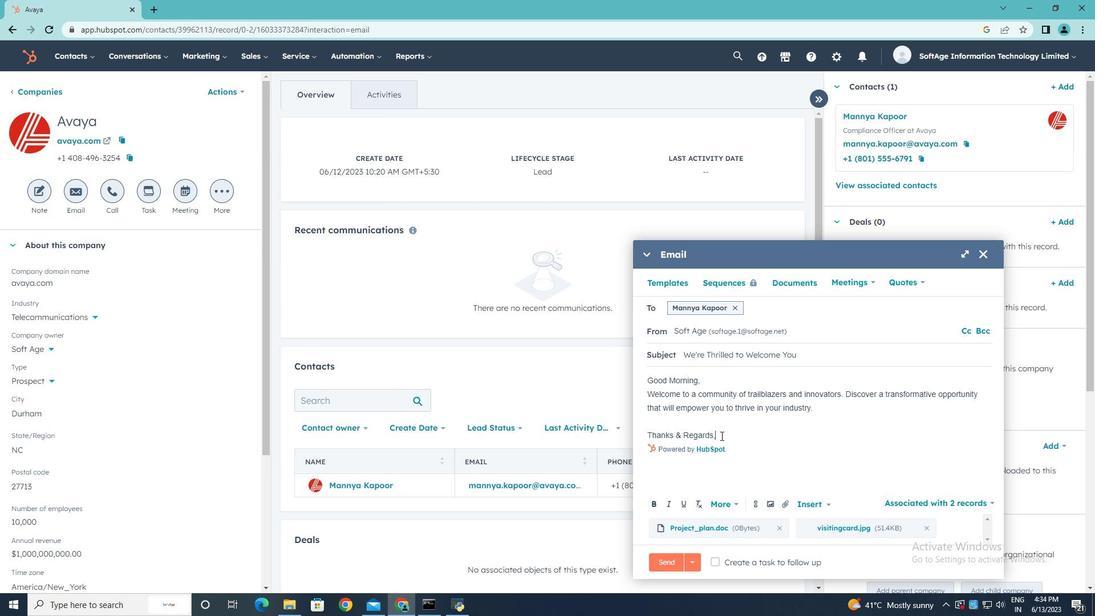 
Action: Mouse moved to (756, 502)
Screenshot: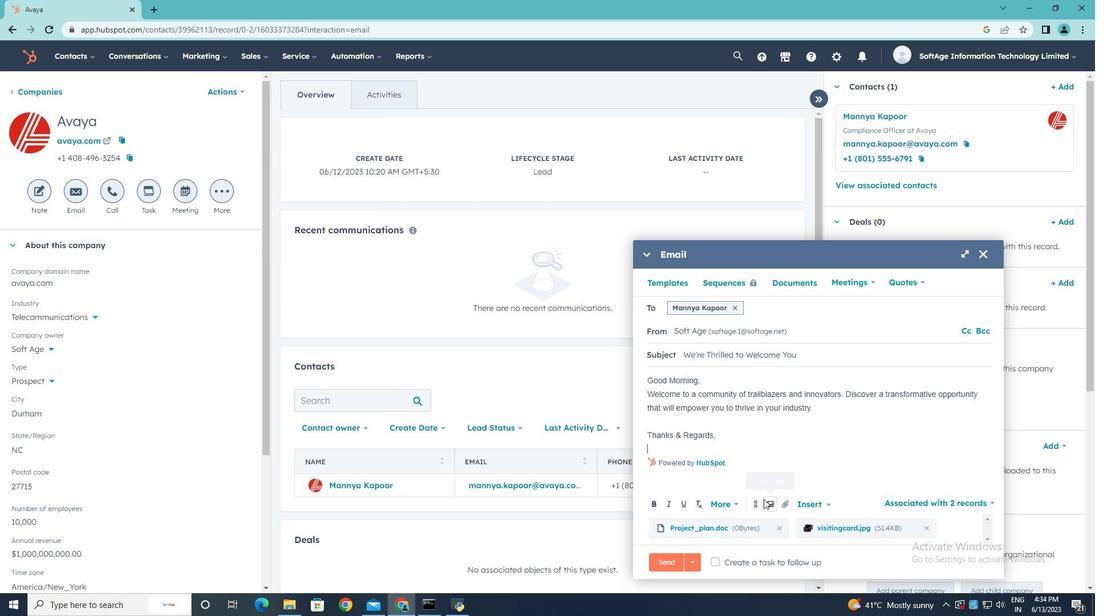
Action: Mouse pressed left at (756, 502)
Screenshot: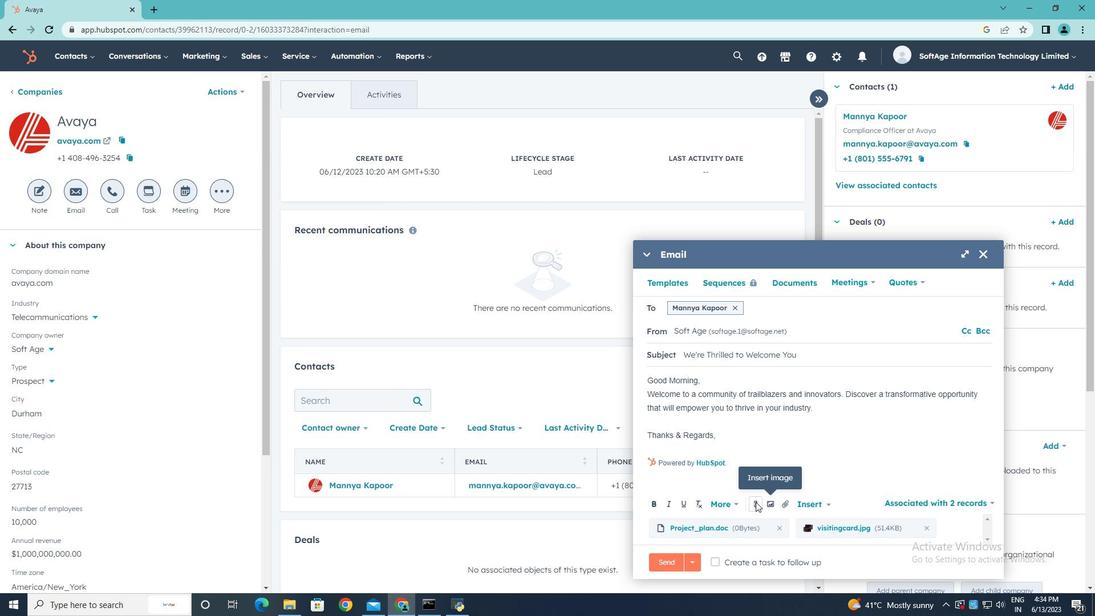 
Action: Mouse moved to (784, 380)
Screenshot: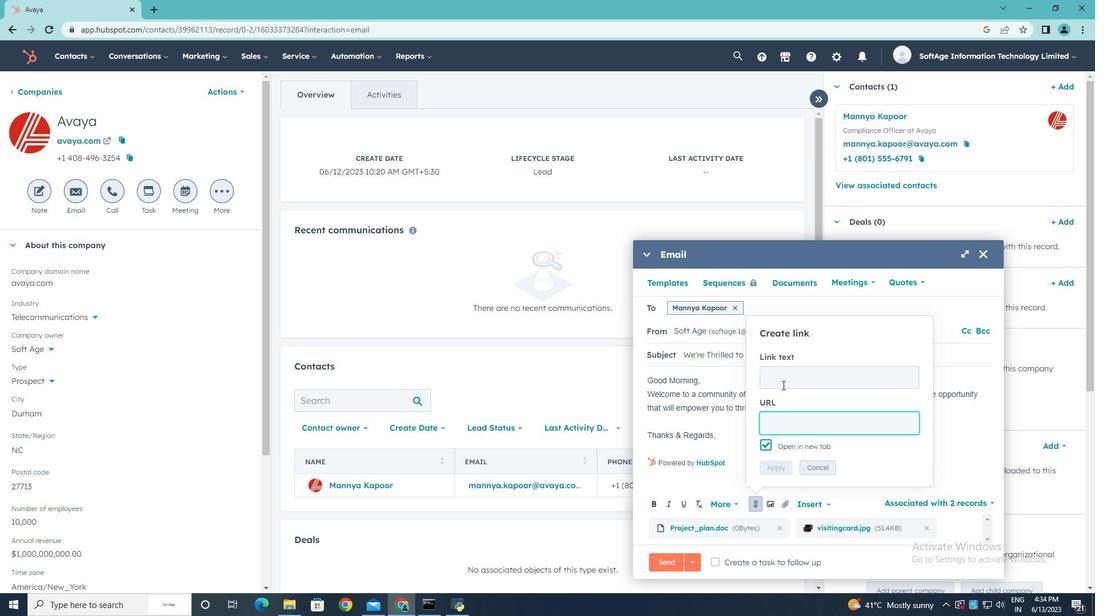 
Action: Mouse pressed left at (784, 380)
Screenshot: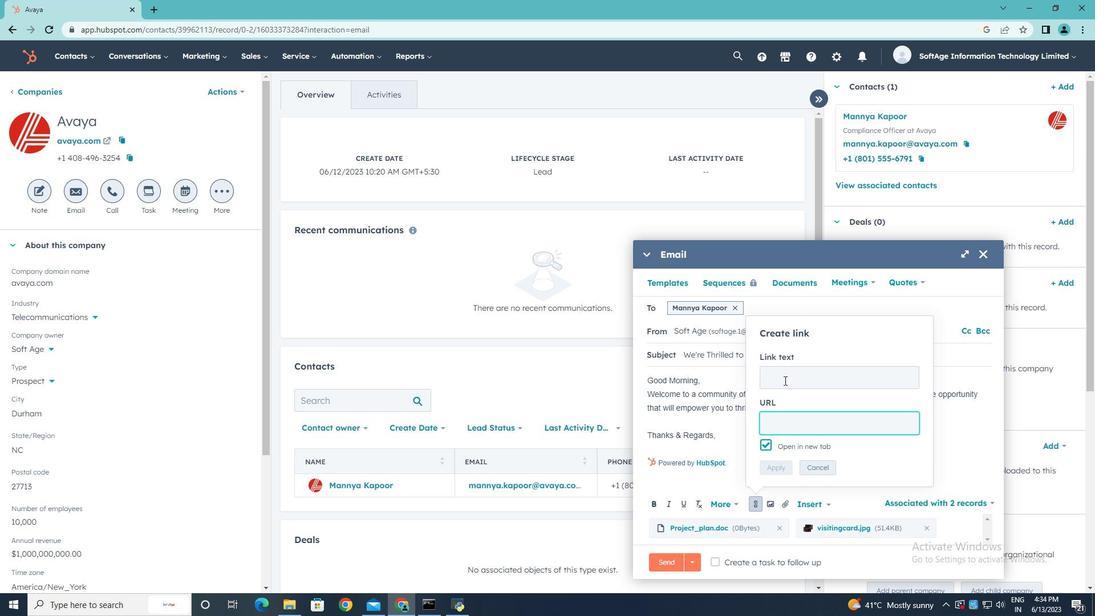 
Action: Key pressed facebook
Screenshot: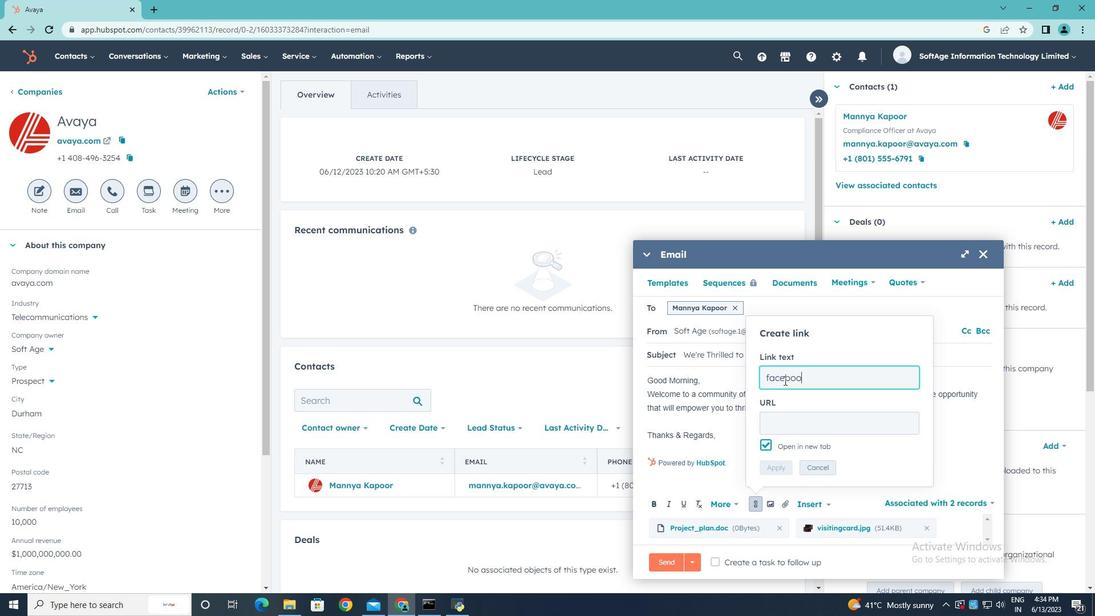 
Action: Mouse moved to (784, 414)
Screenshot: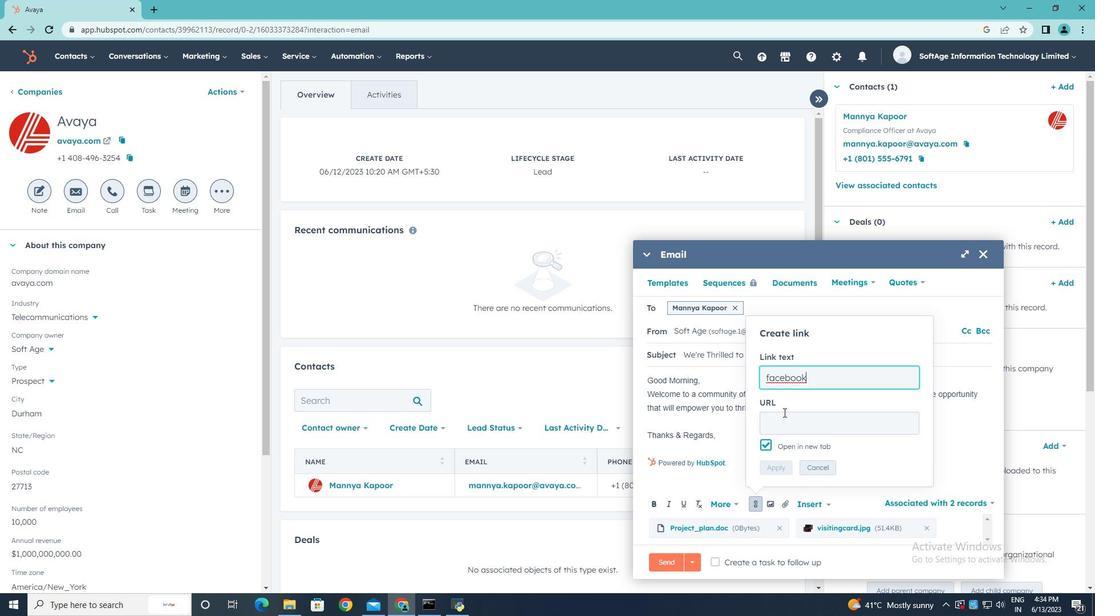 
Action: Mouse pressed left at (784, 414)
Screenshot: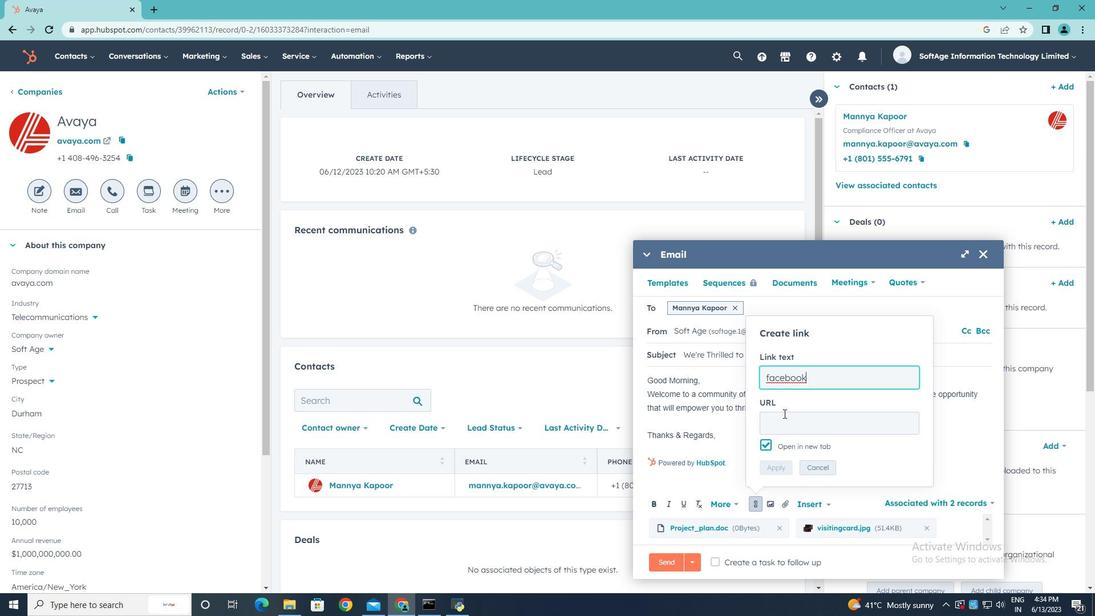 
Action: Key pressed www.facebook.com
Screenshot: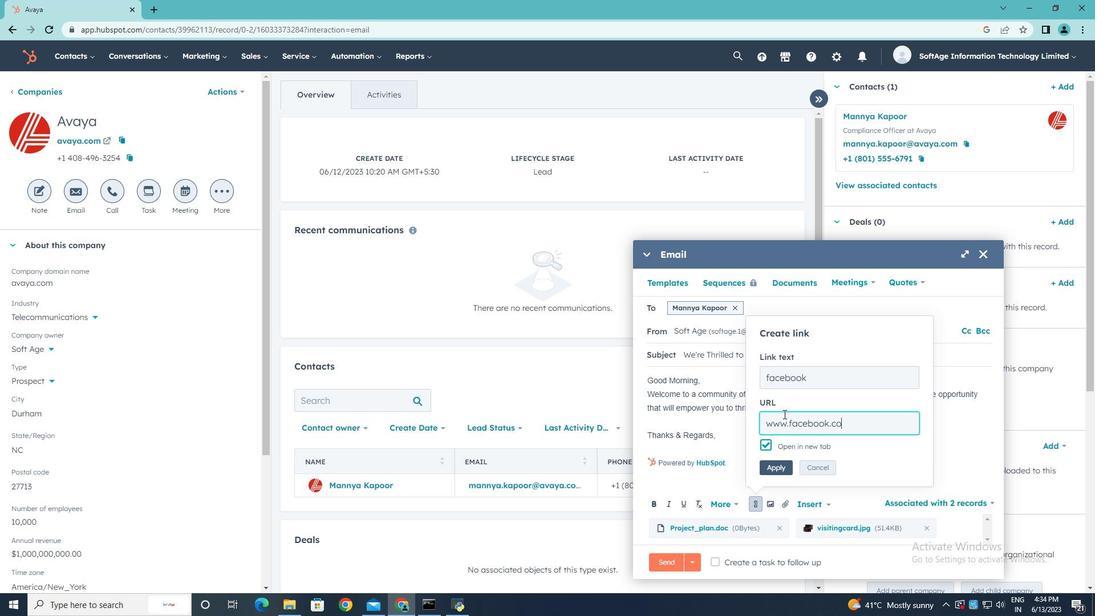 
Action: Mouse moved to (778, 469)
Screenshot: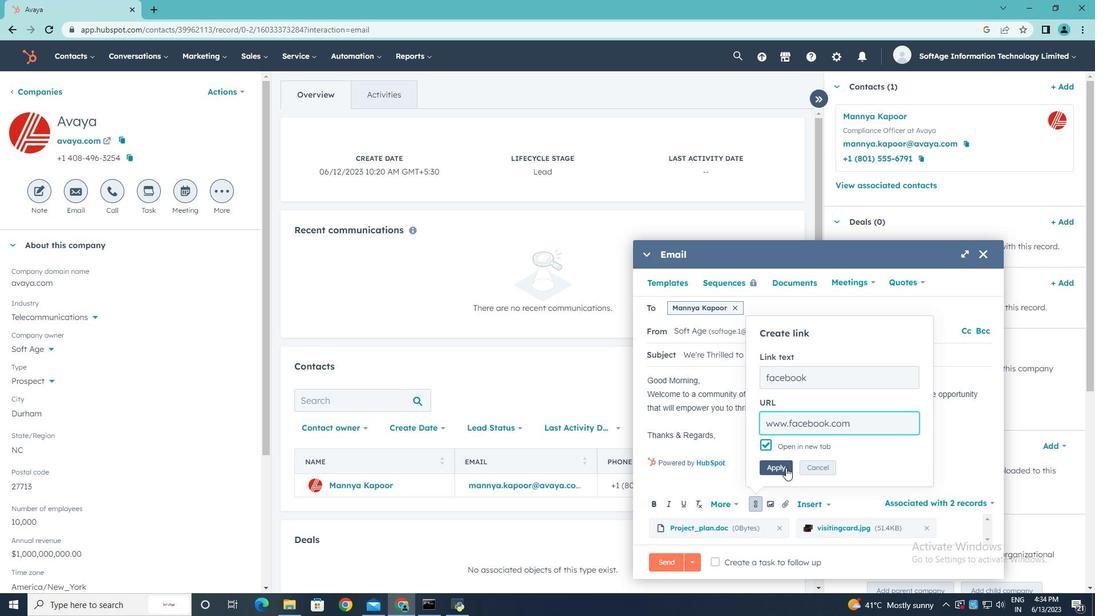 
Action: Mouse pressed left at (778, 469)
Screenshot: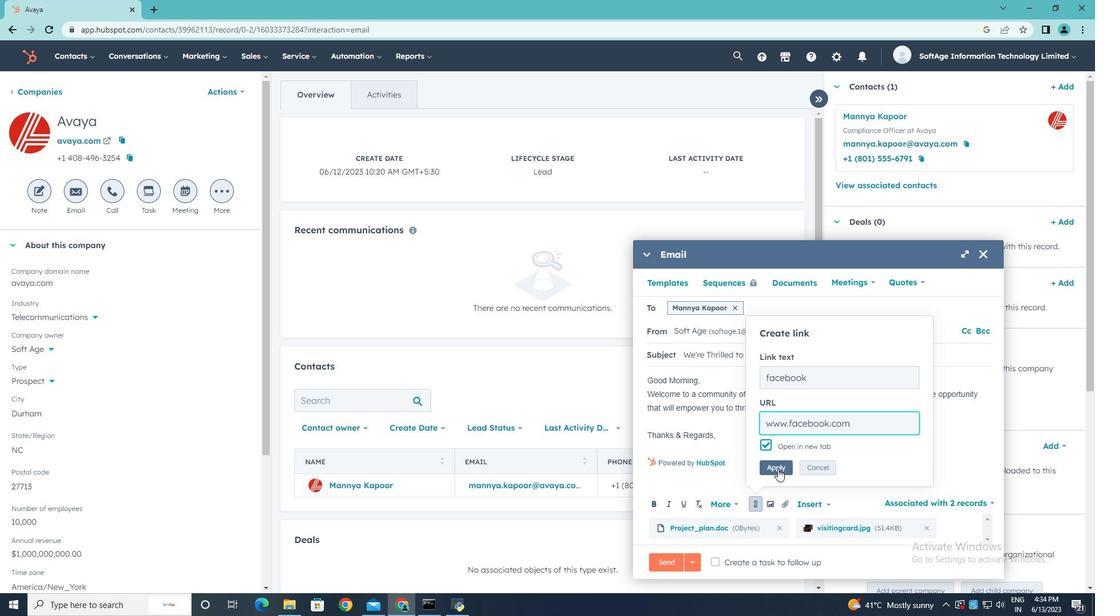 
Action: Mouse moved to (713, 561)
Screenshot: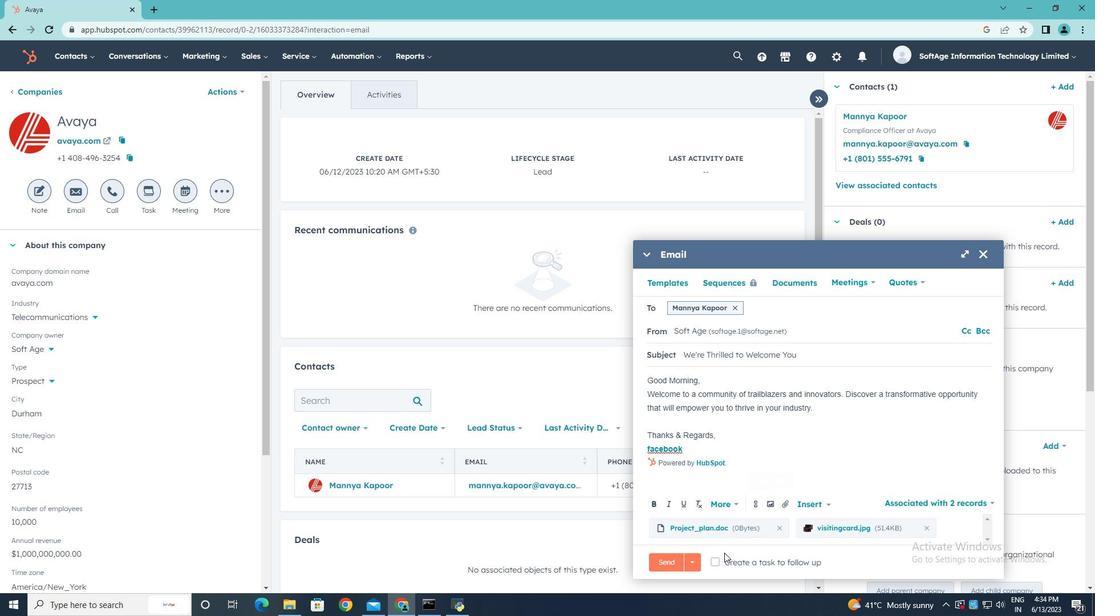 
Action: Mouse pressed left at (713, 561)
Screenshot: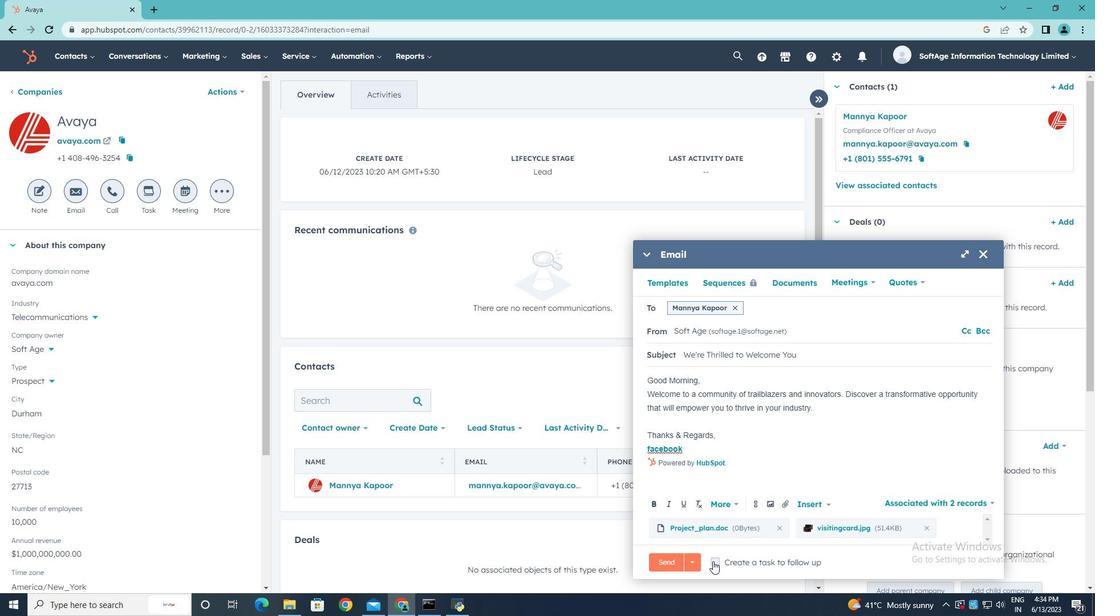 
Action: Mouse moved to (940, 562)
Screenshot: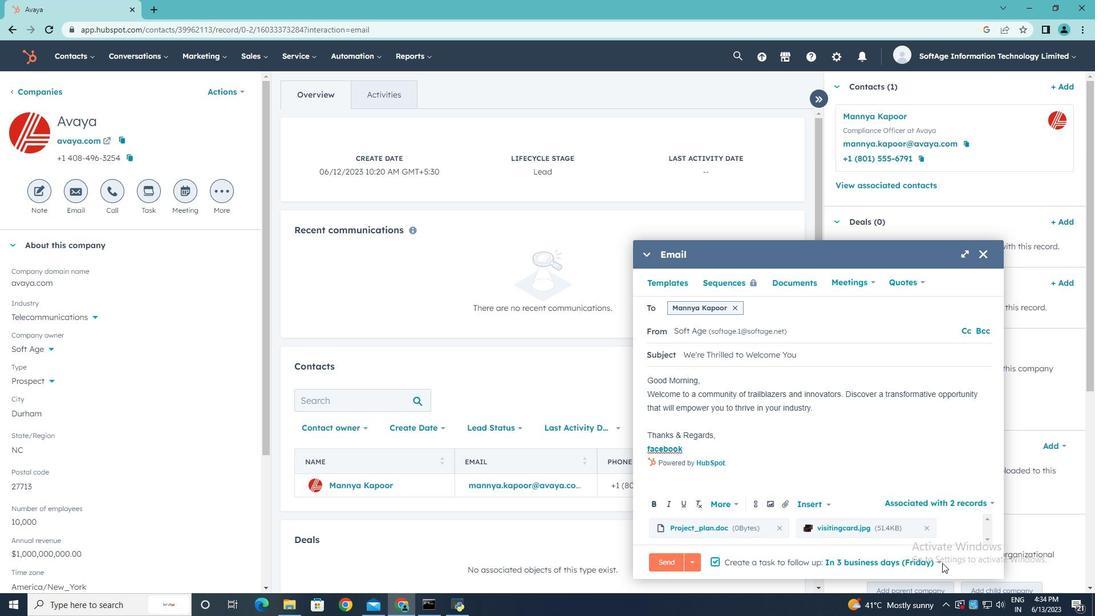 
Action: Mouse pressed left at (940, 562)
Screenshot: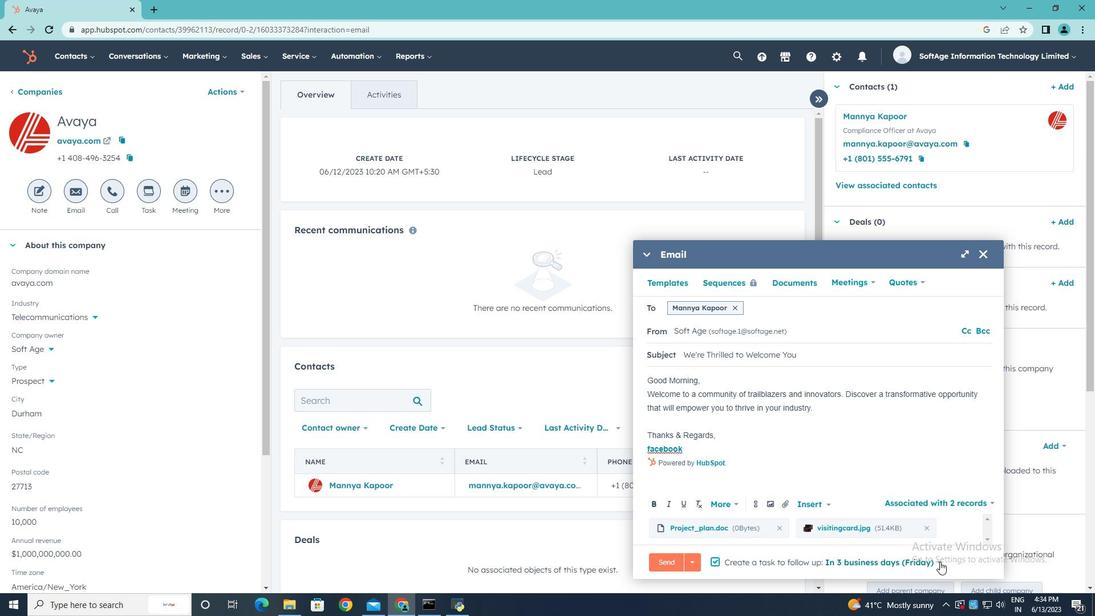
Action: Mouse moved to (916, 453)
Screenshot: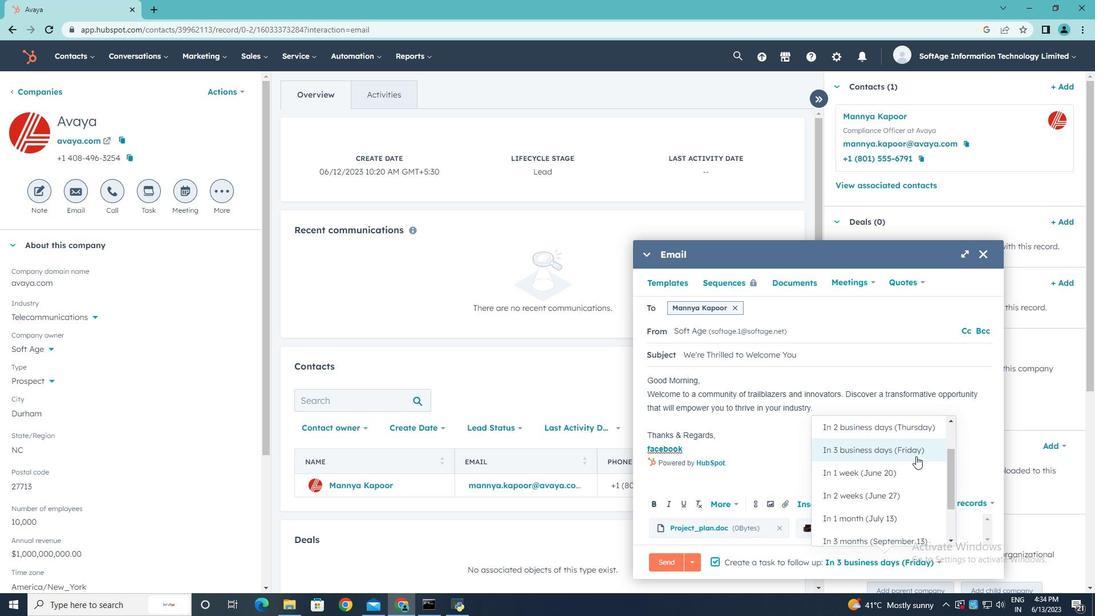 
Action: Mouse pressed left at (916, 453)
Screenshot: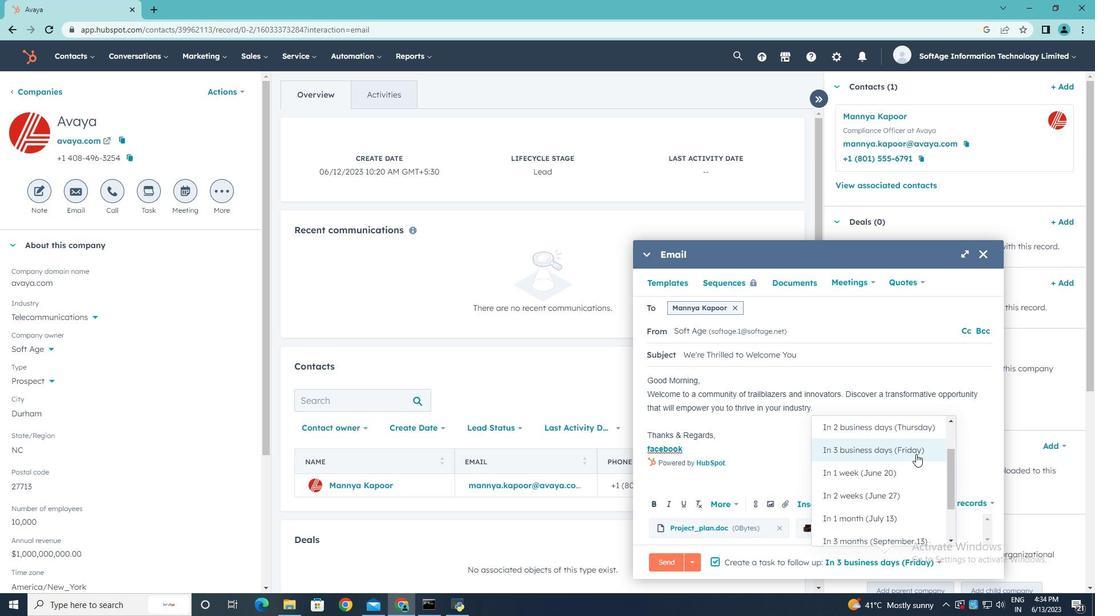 
Action: Mouse moved to (672, 559)
Screenshot: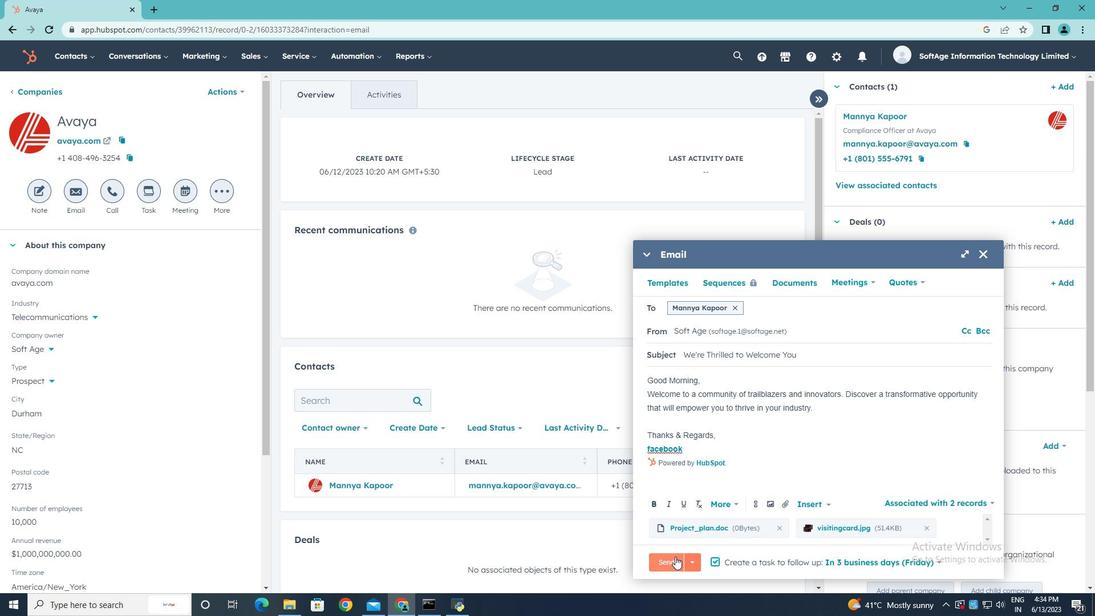
Action: Mouse pressed left at (672, 559)
Screenshot: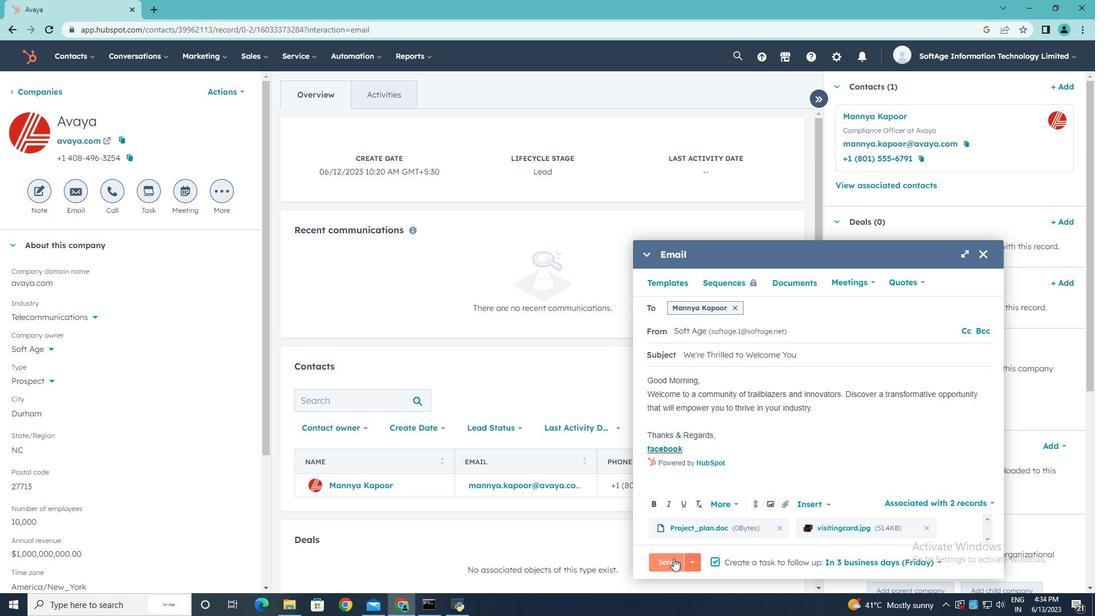 
Action: Mouse moved to (674, 558)
Screenshot: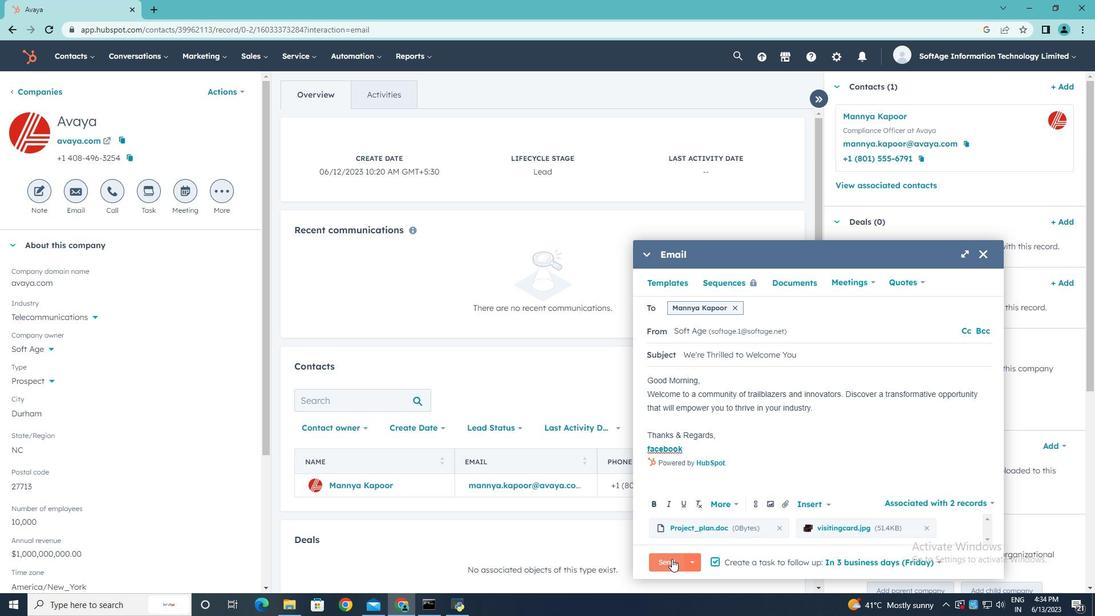 
